 Task: Create a due date automation trigger when advanced on, on the monday before a card is due add dates due next month at 11:00 AM.
Action: Mouse moved to (1096, 322)
Screenshot: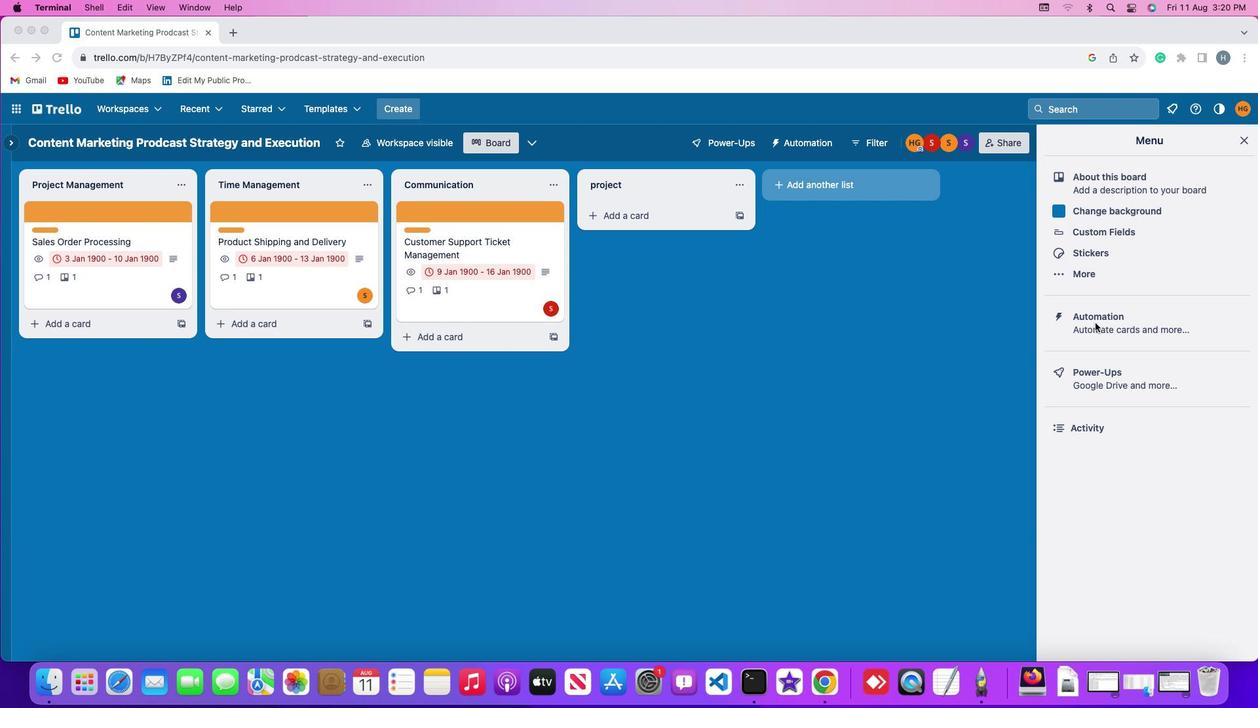 
Action: Mouse pressed left at (1096, 322)
Screenshot: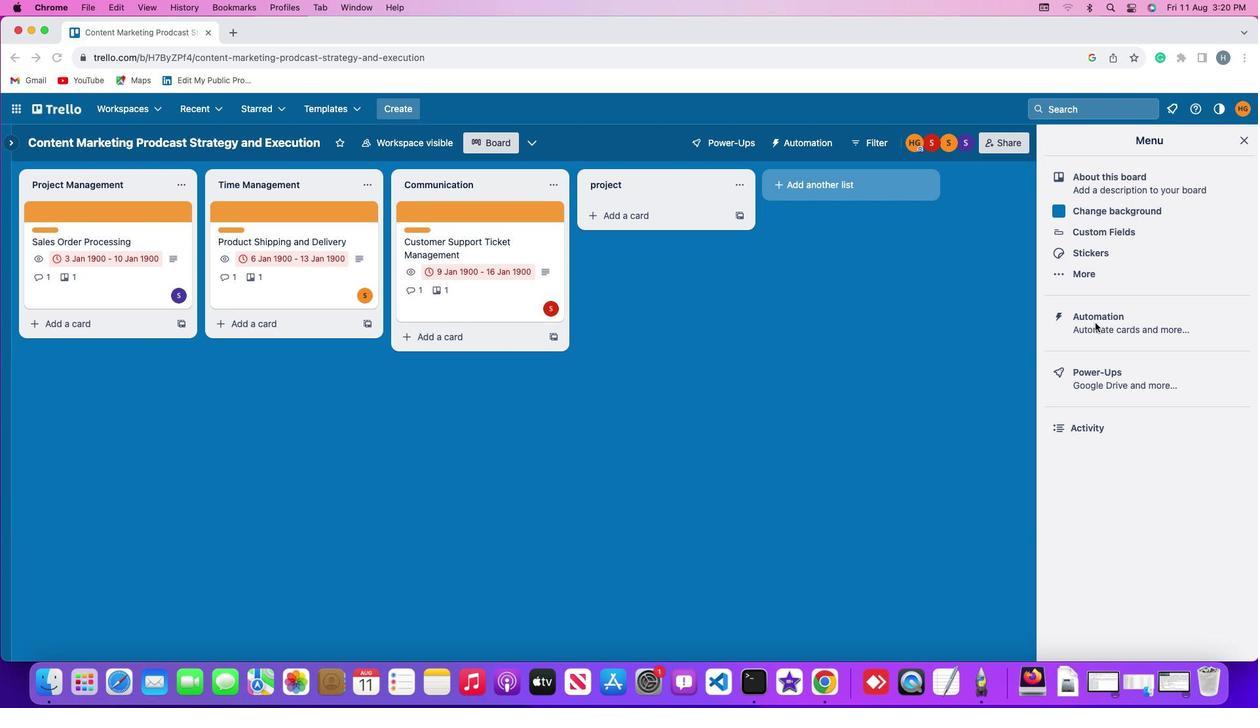 
Action: Mouse pressed left at (1096, 322)
Screenshot: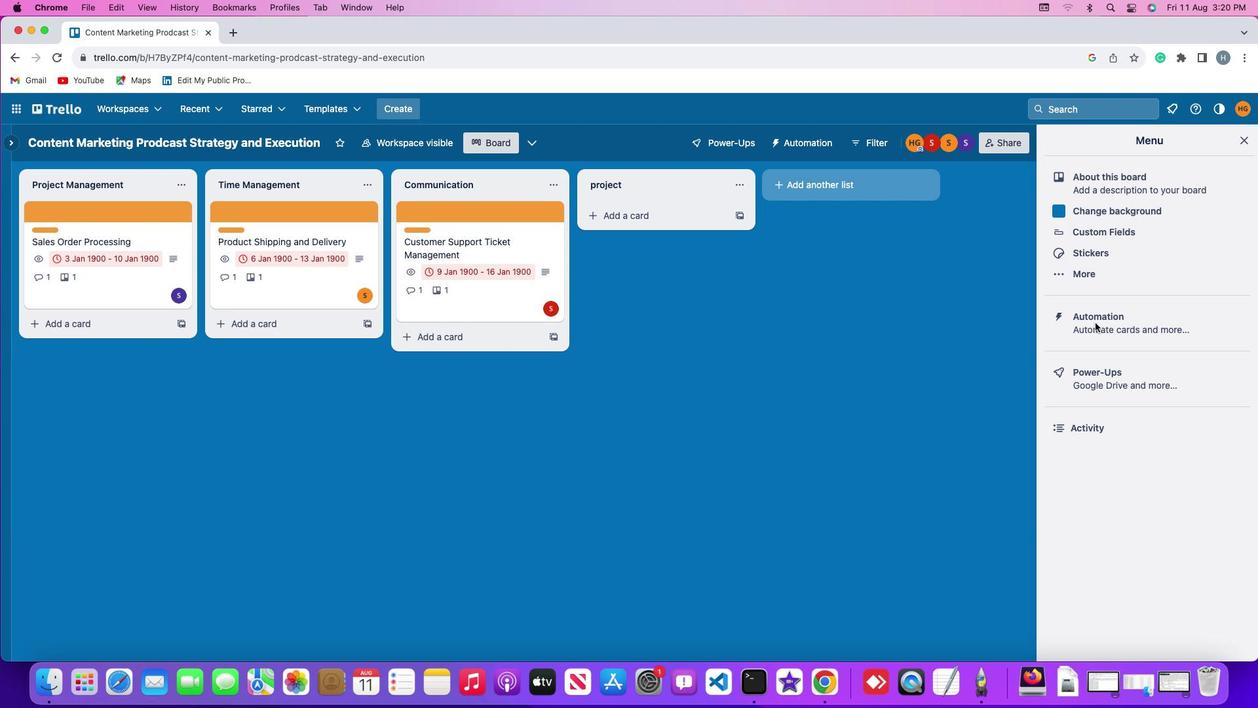 
Action: Mouse moved to (81, 312)
Screenshot: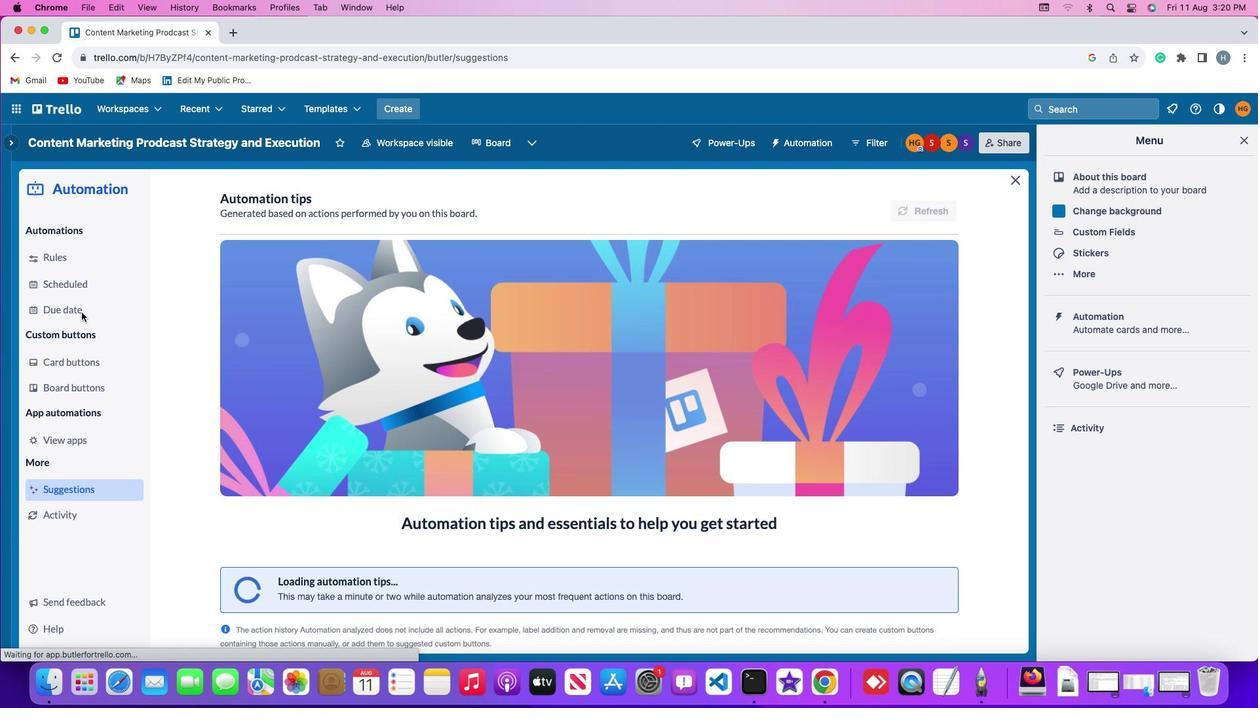 
Action: Mouse pressed left at (81, 312)
Screenshot: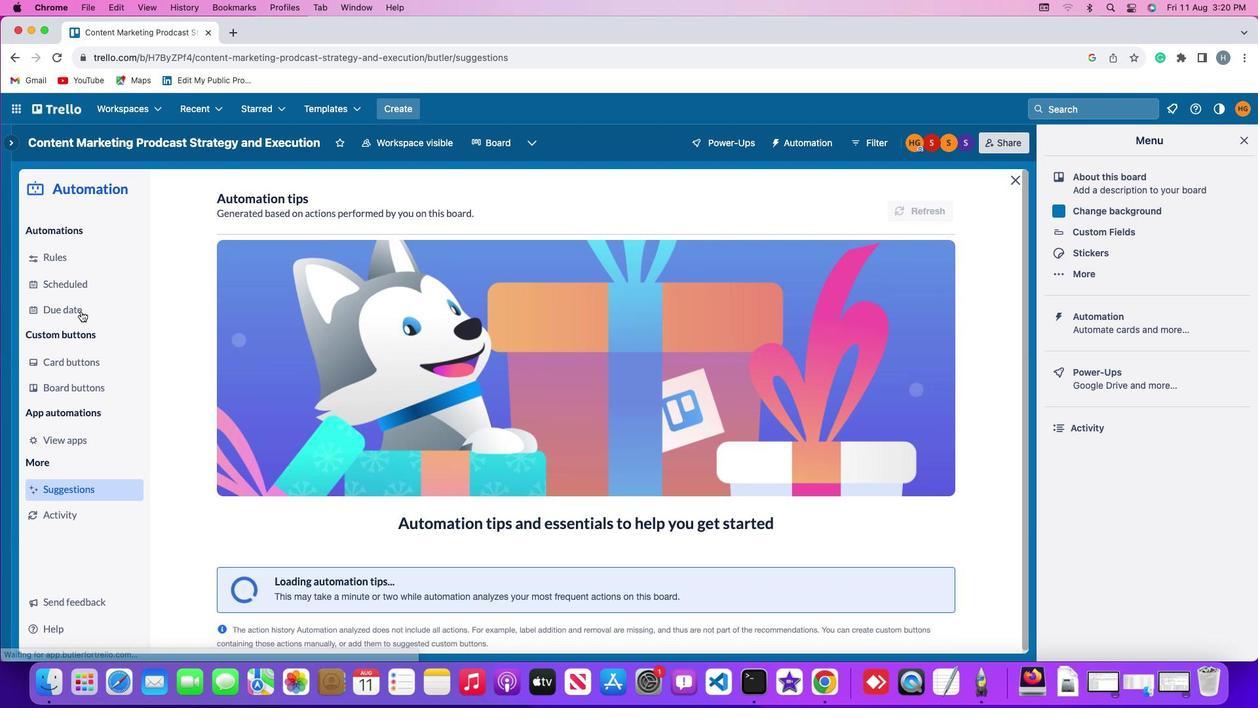 
Action: Mouse moved to (898, 203)
Screenshot: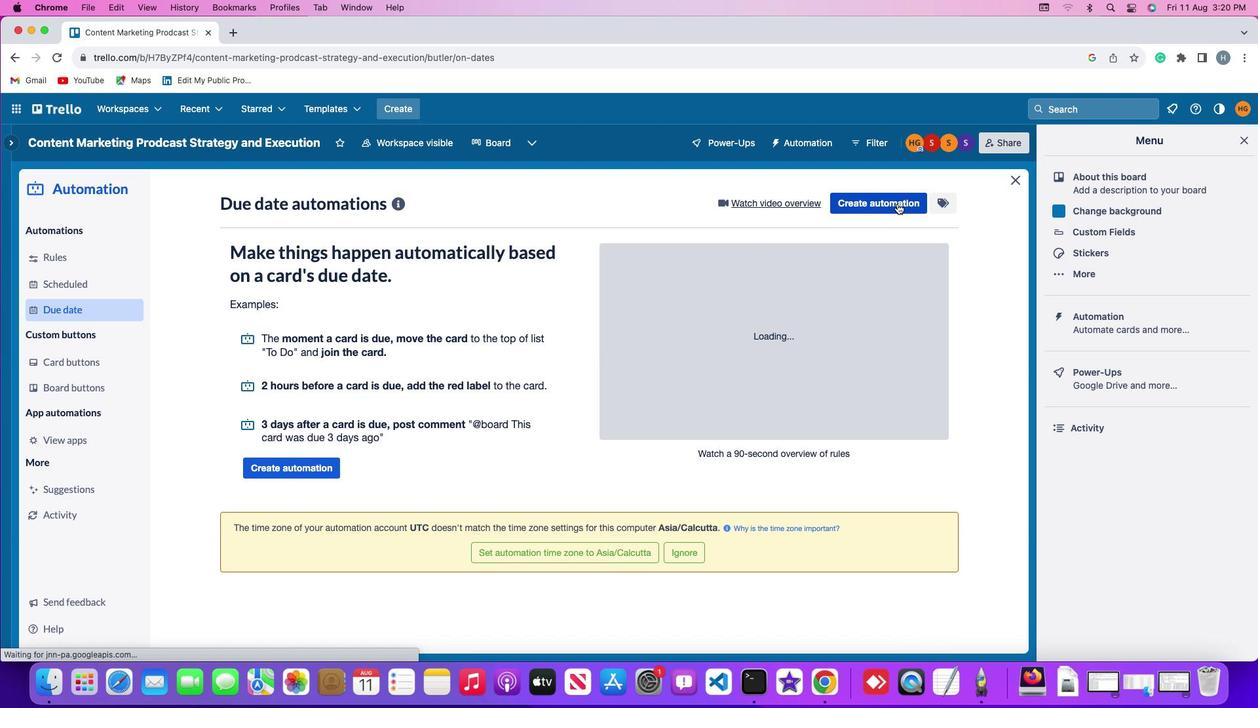 
Action: Mouse pressed left at (898, 203)
Screenshot: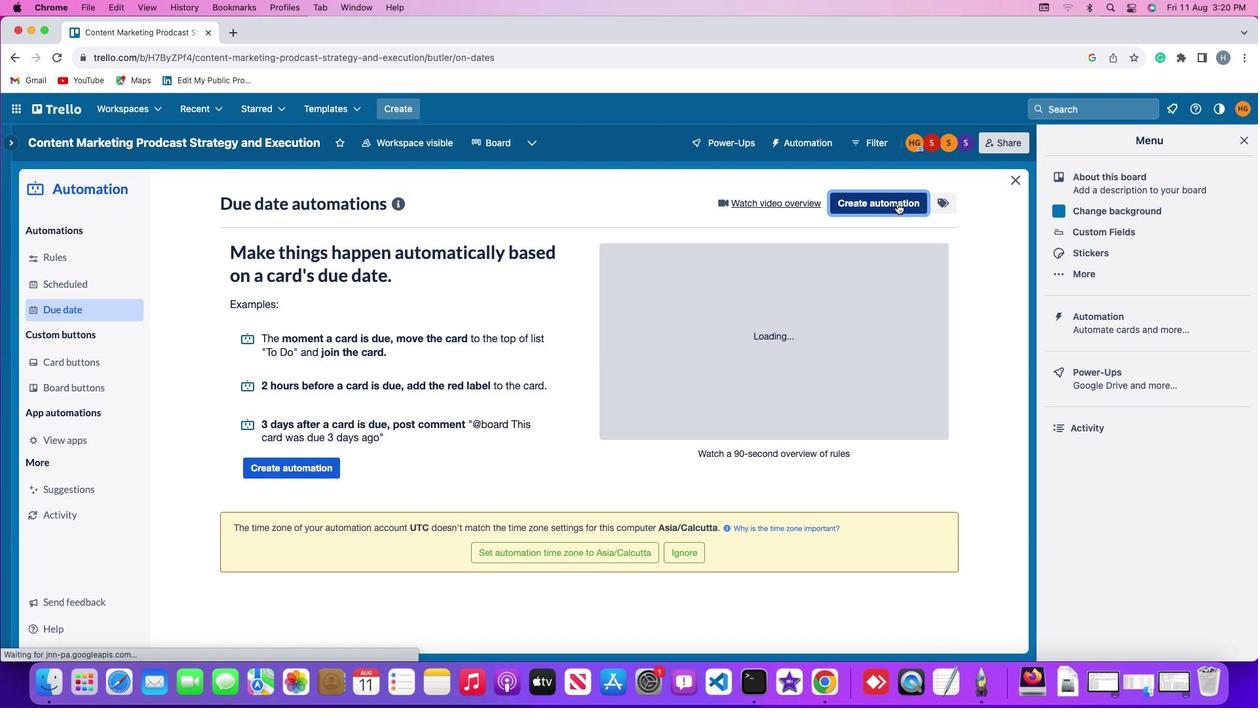 
Action: Mouse moved to (255, 323)
Screenshot: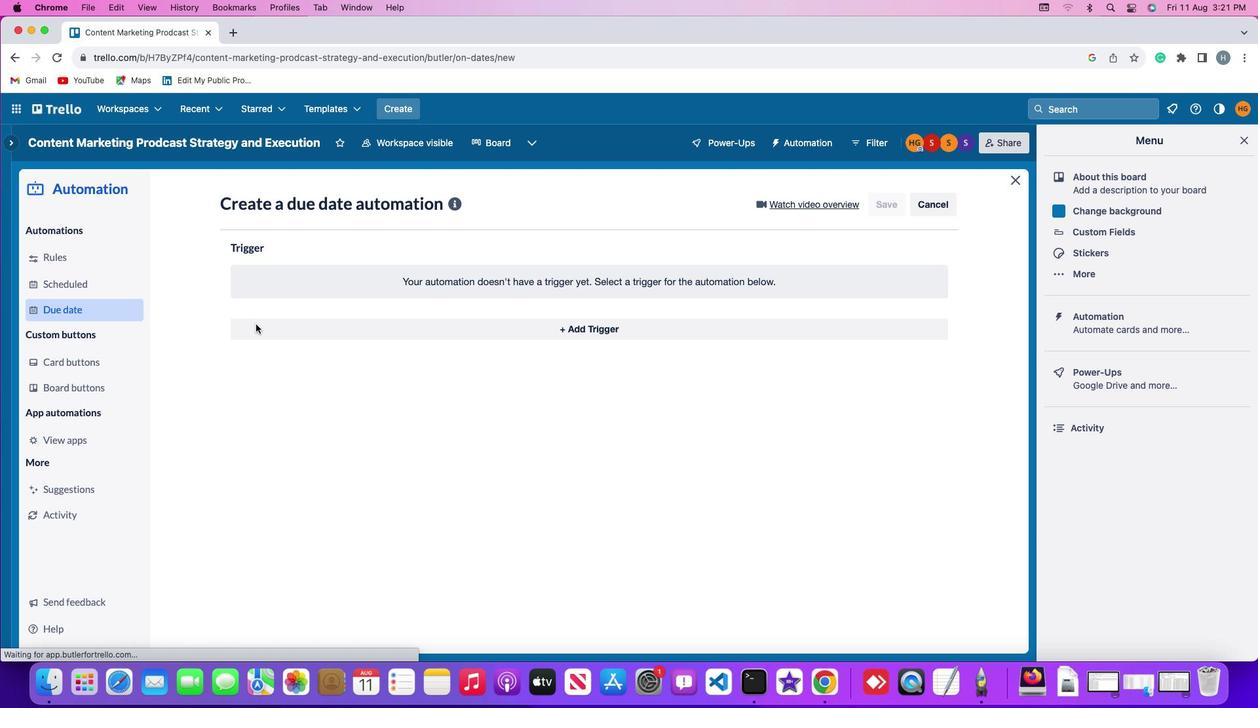 
Action: Mouse pressed left at (255, 323)
Screenshot: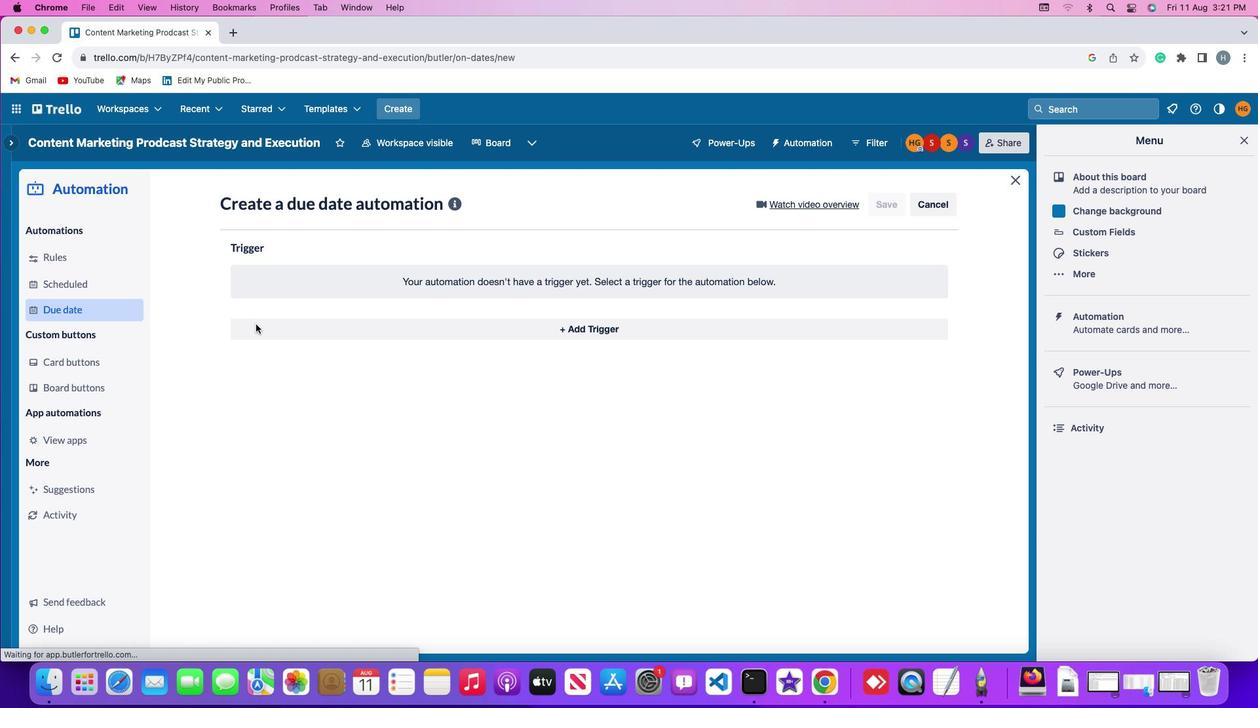 
Action: Mouse moved to (279, 573)
Screenshot: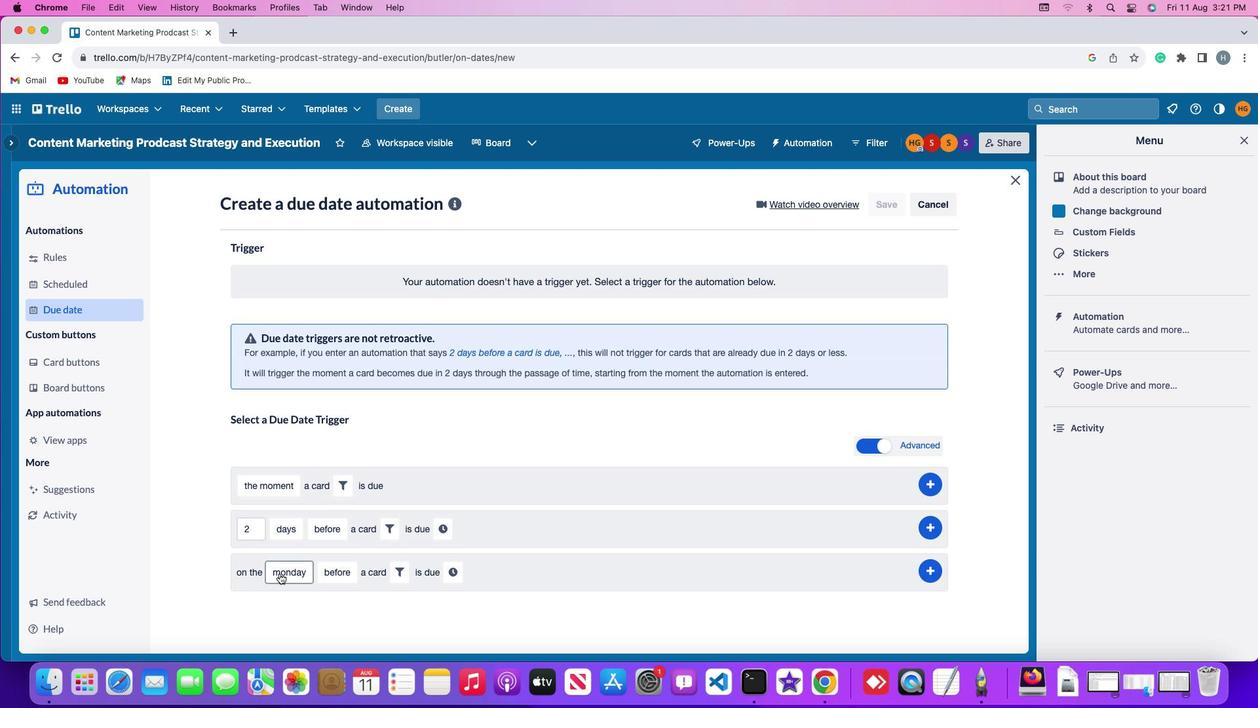 
Action: Mouse pressed left at (279, 573)
Screenshot: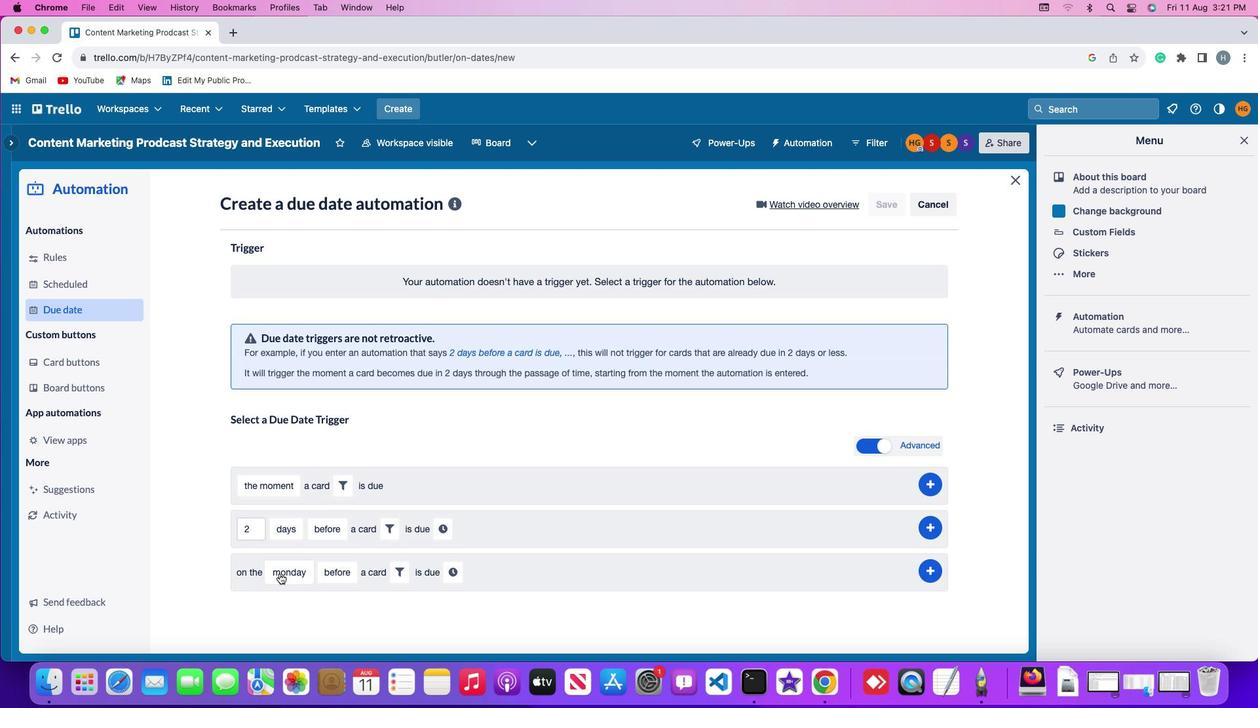 
Action: Mouse moved to (303, 388)
Screenshot: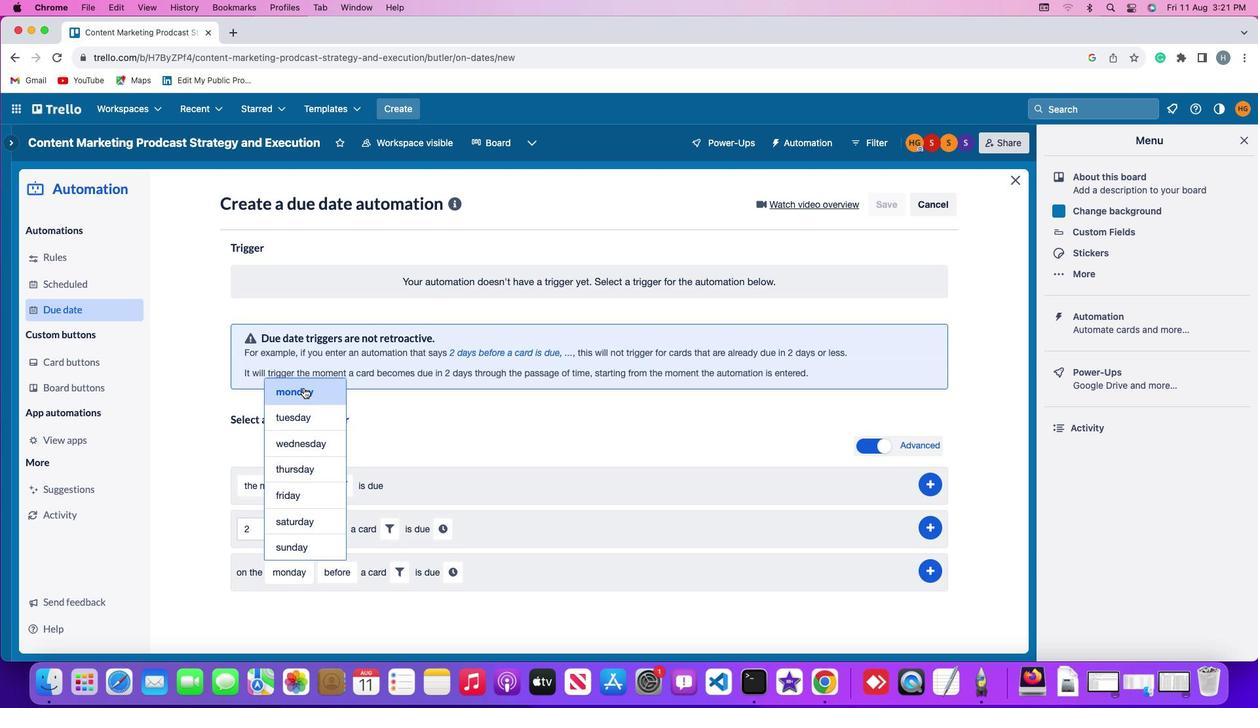 
Action: Mouse pressed left at (303, 388)
Screenshot: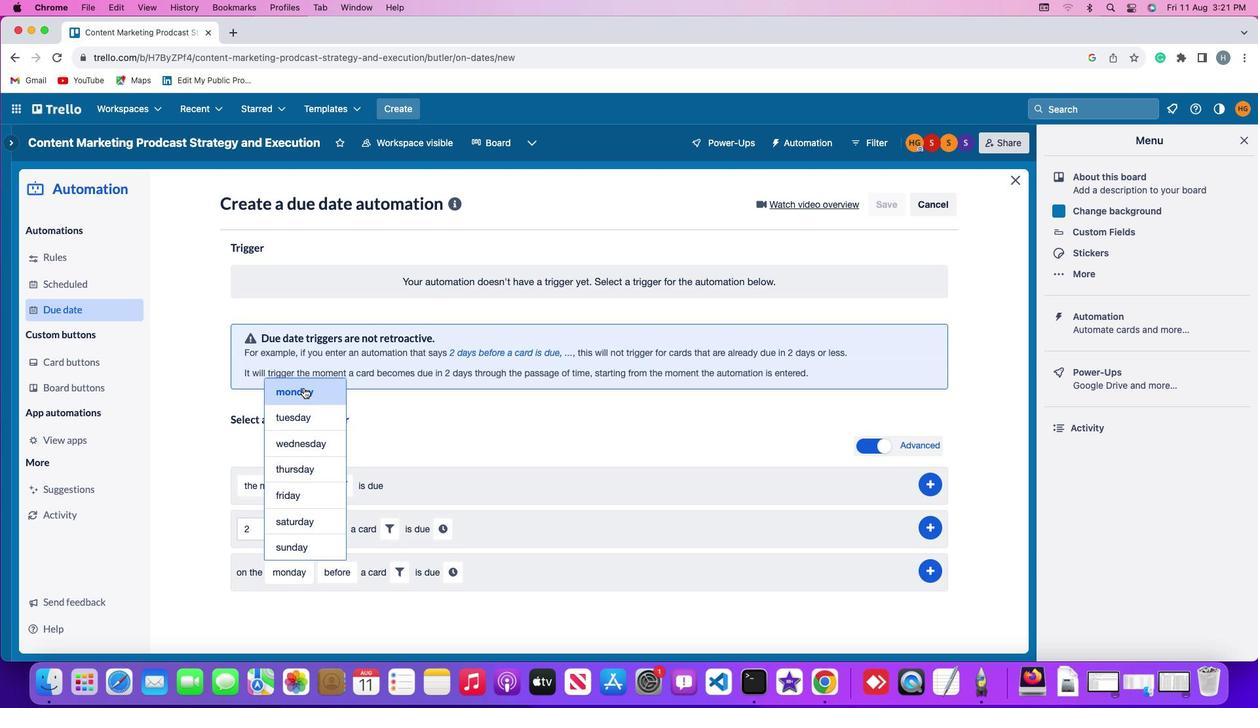 
Action: Mouse moved to (346, 575)
Screenshot: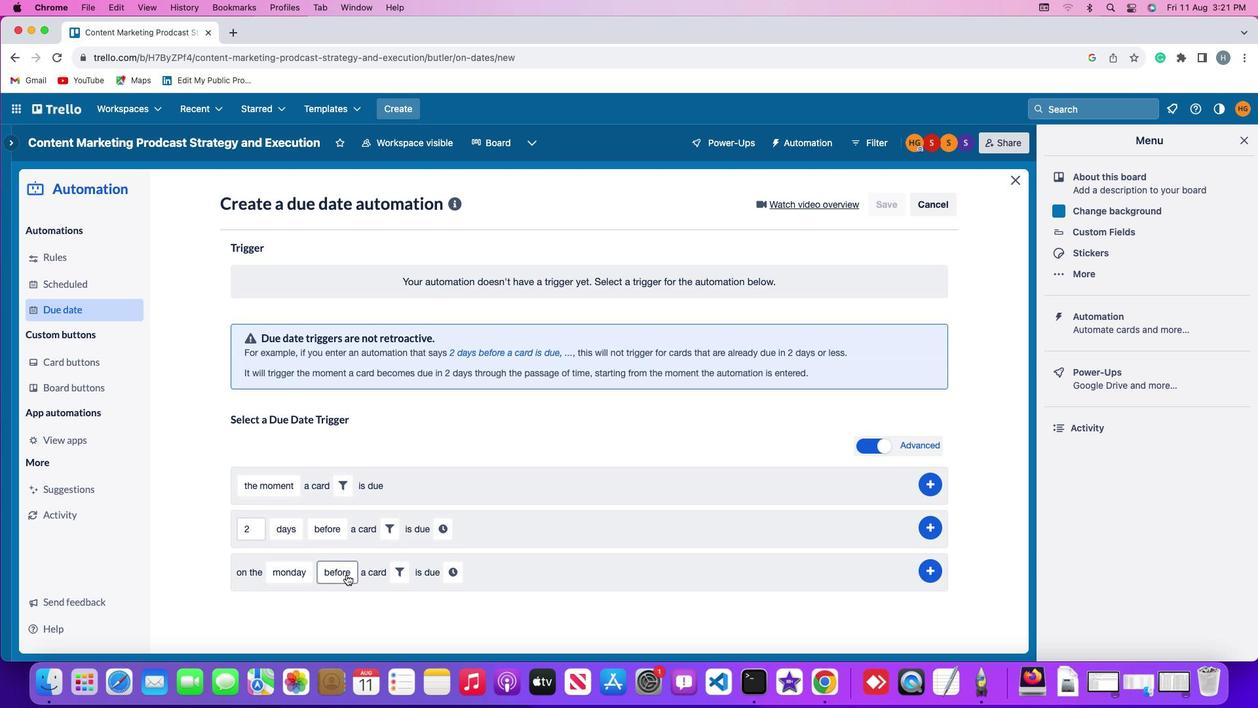 
Action: Mouse pressed left at (346, 575)
Screenshot: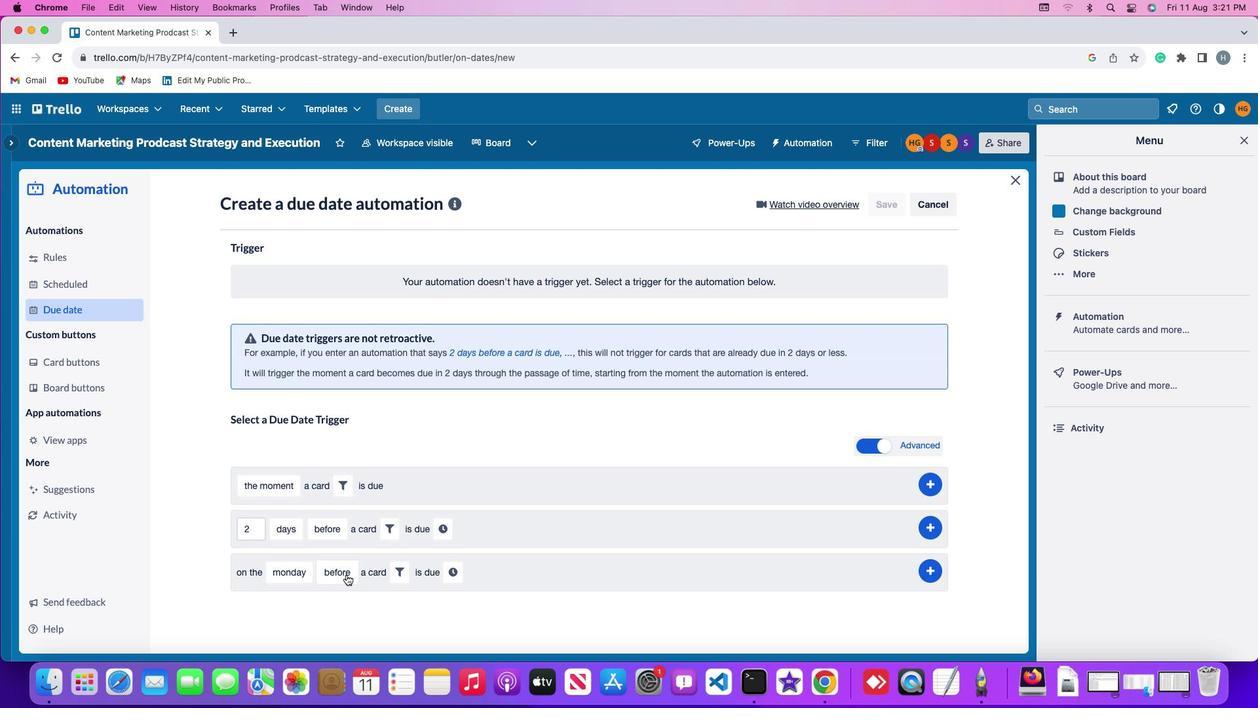 
Action: Mouse moved to (358, 467)
Screenshot: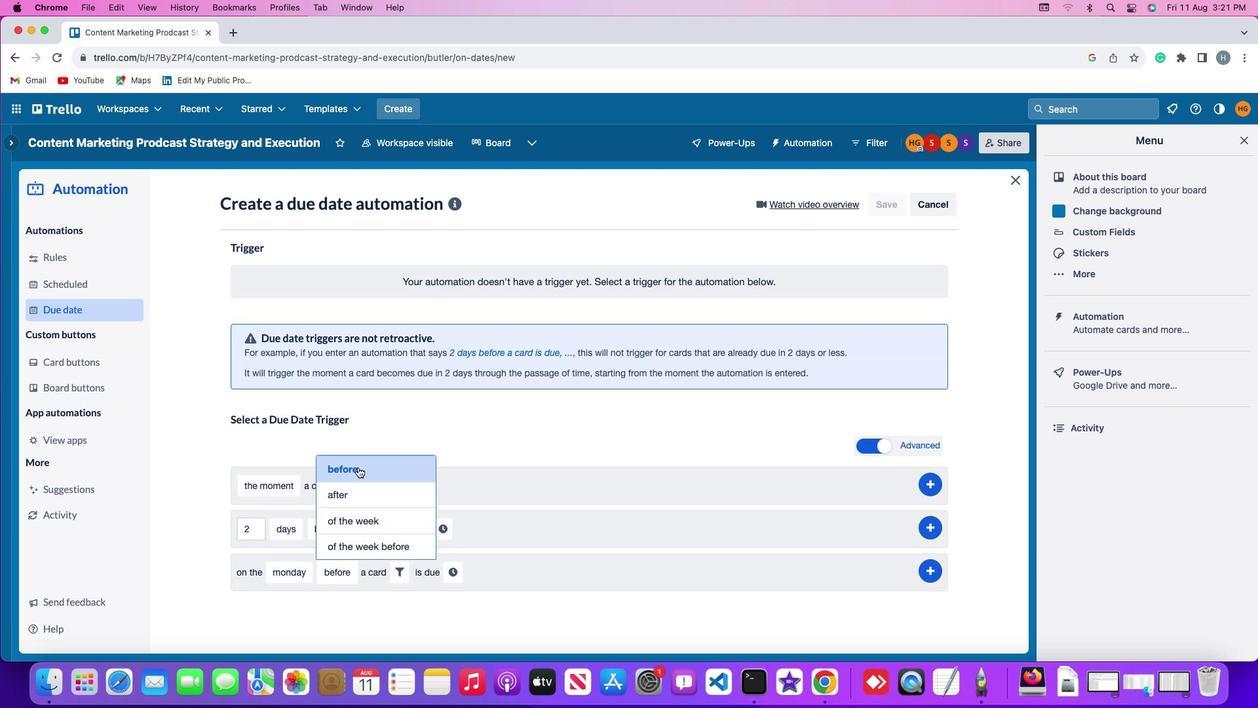 
Action: Mouse pressed left at (358, 467)
Screenshot: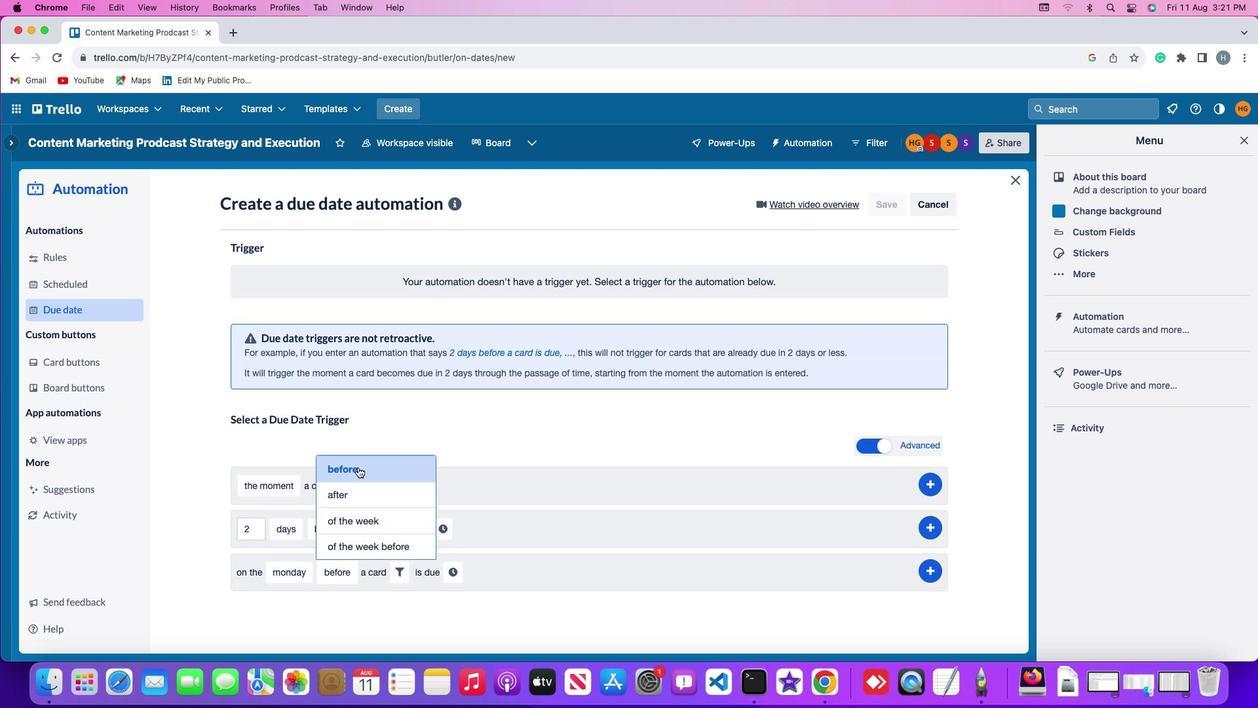 
Action: Mouse moved to (398, 571)
Screenshot: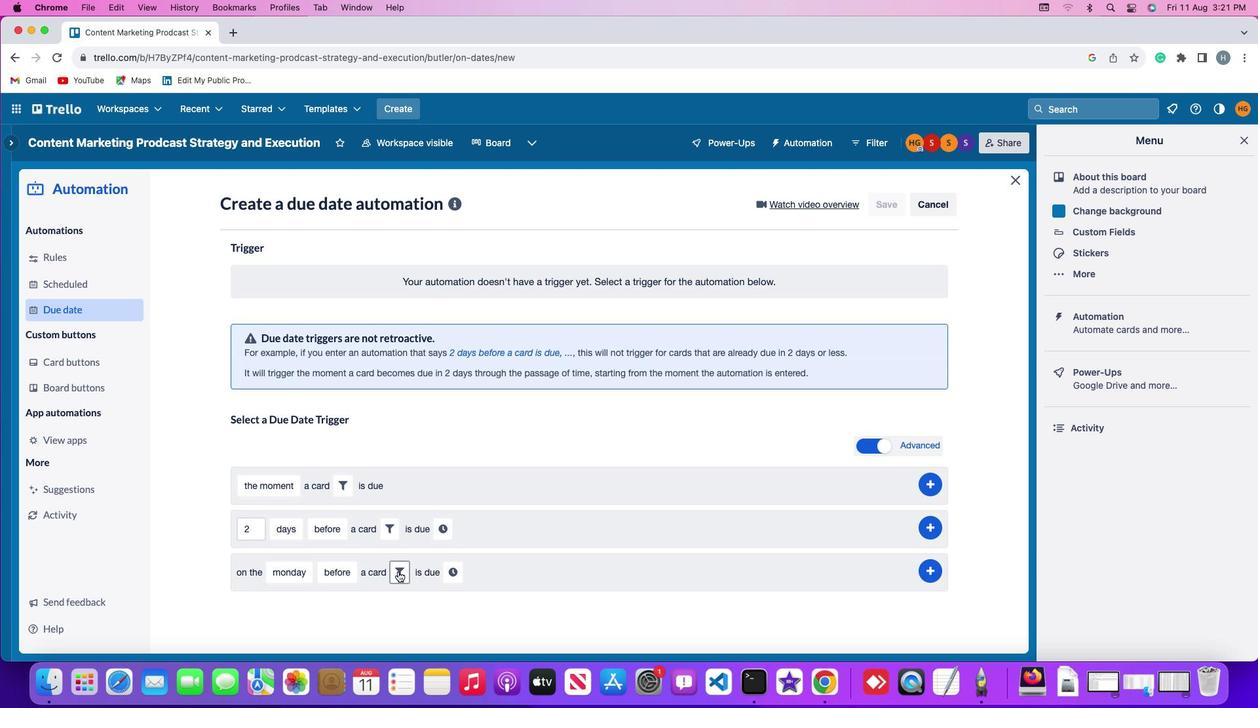 
Action: Mouse pressed left at (398, 571)
Screenshot: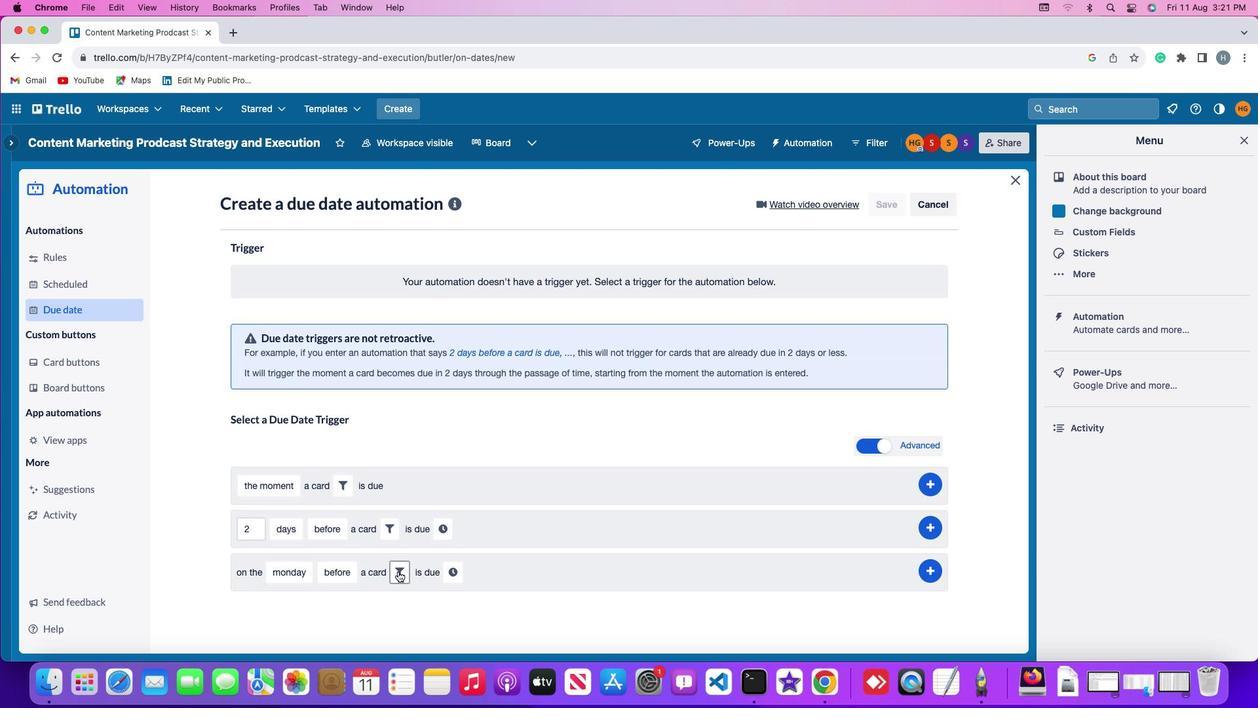 
Action: Mouse moved to (476, 611)
Screenshot: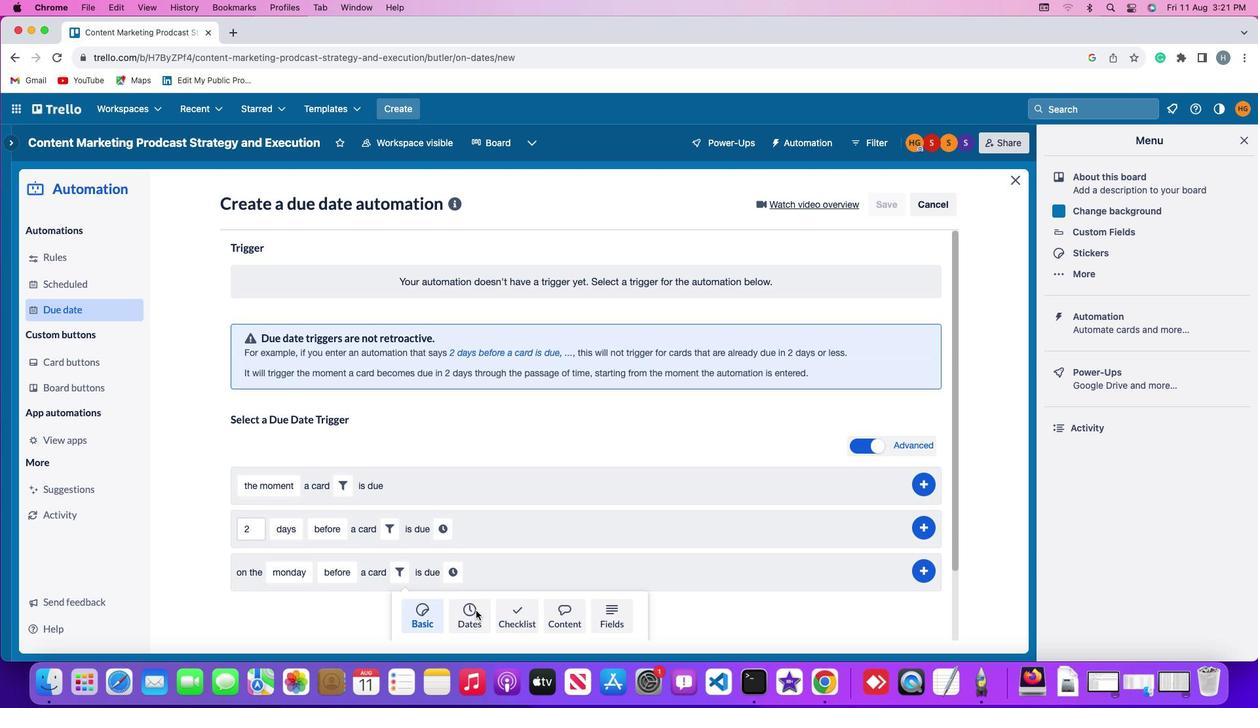 
Action: Mouse pressed left at (476, 611)
Screenshot: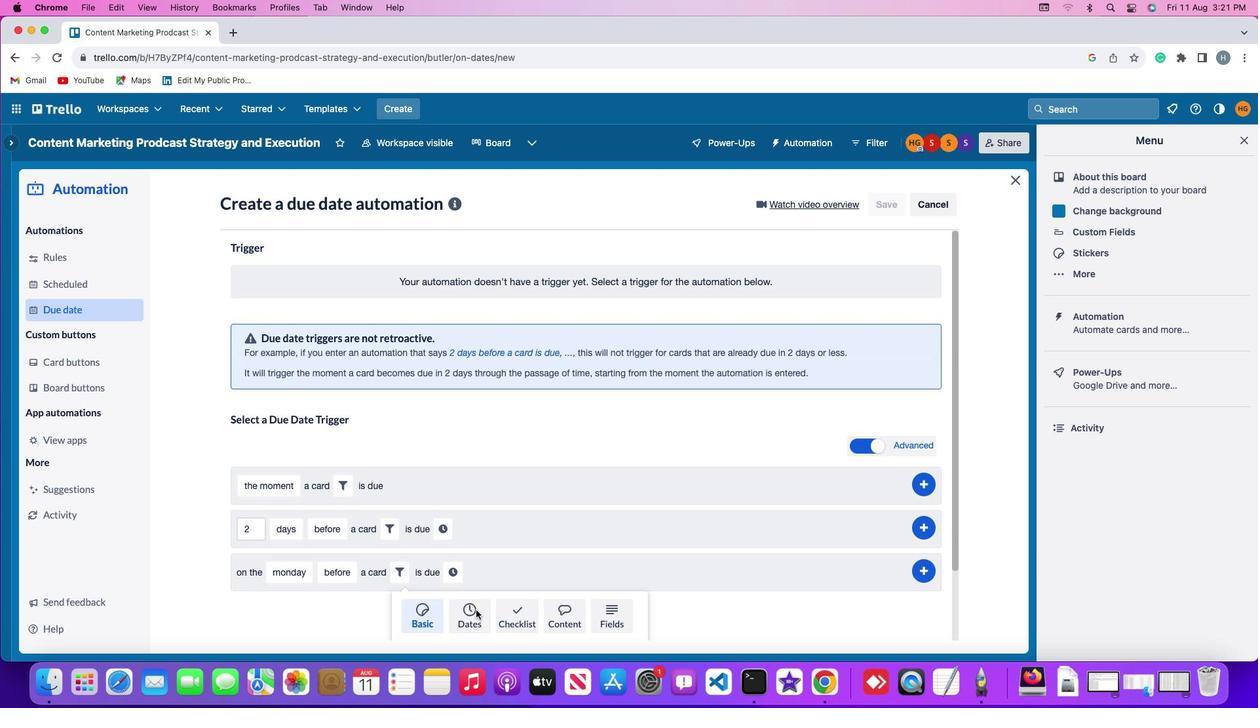 
Action: Mouse moved to (346, 613)
Screenshot: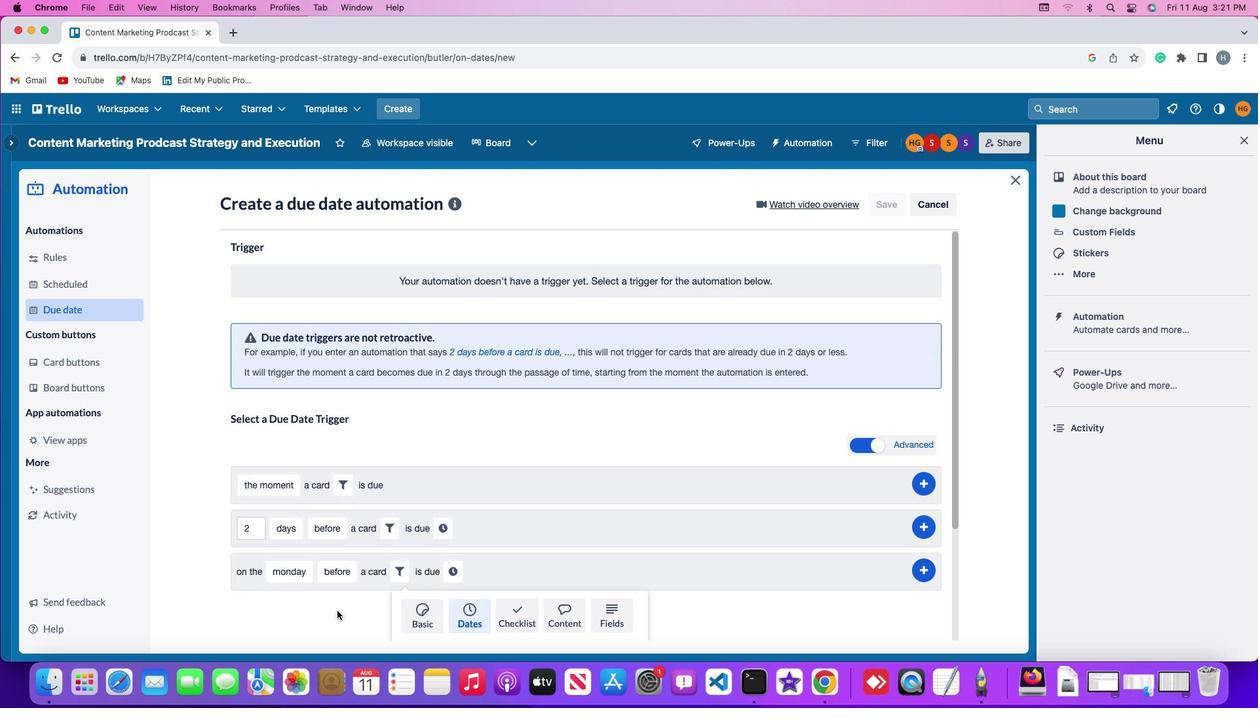 
Action: Mouse scrolled (346, 613) with delta (0, 0)
Screenshot: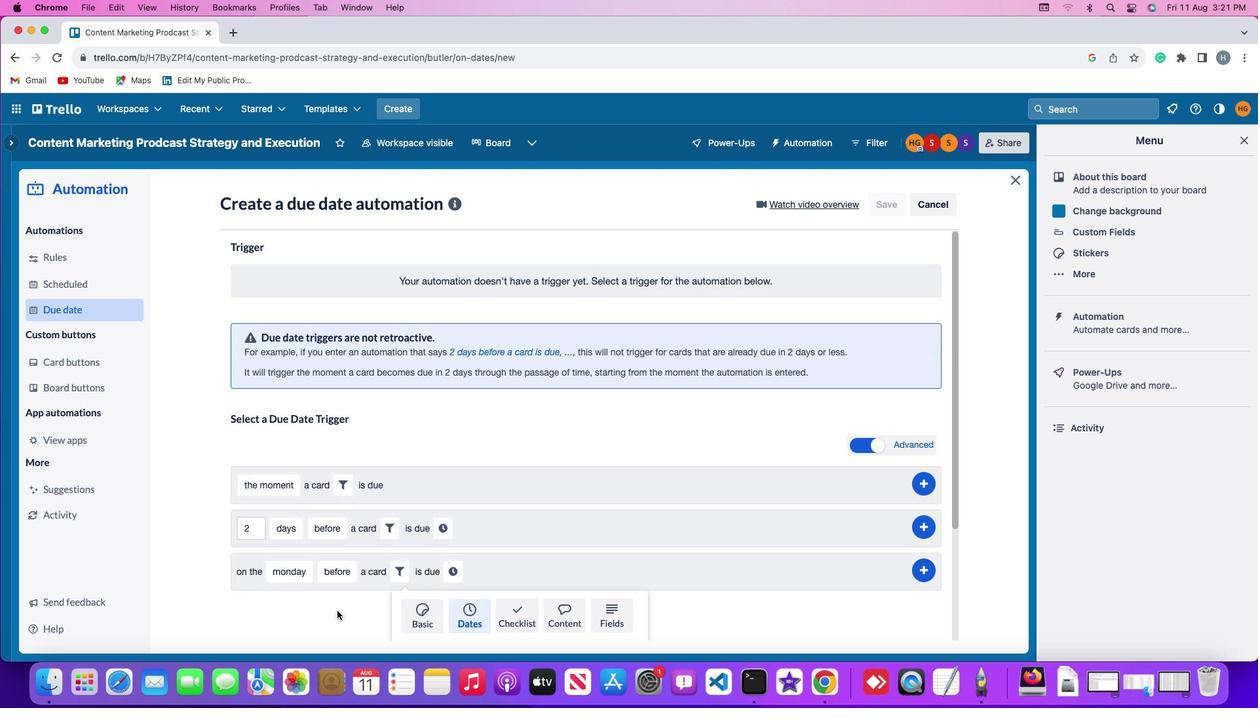 
Action: Mouse moved to (342, 611)
Screenshot: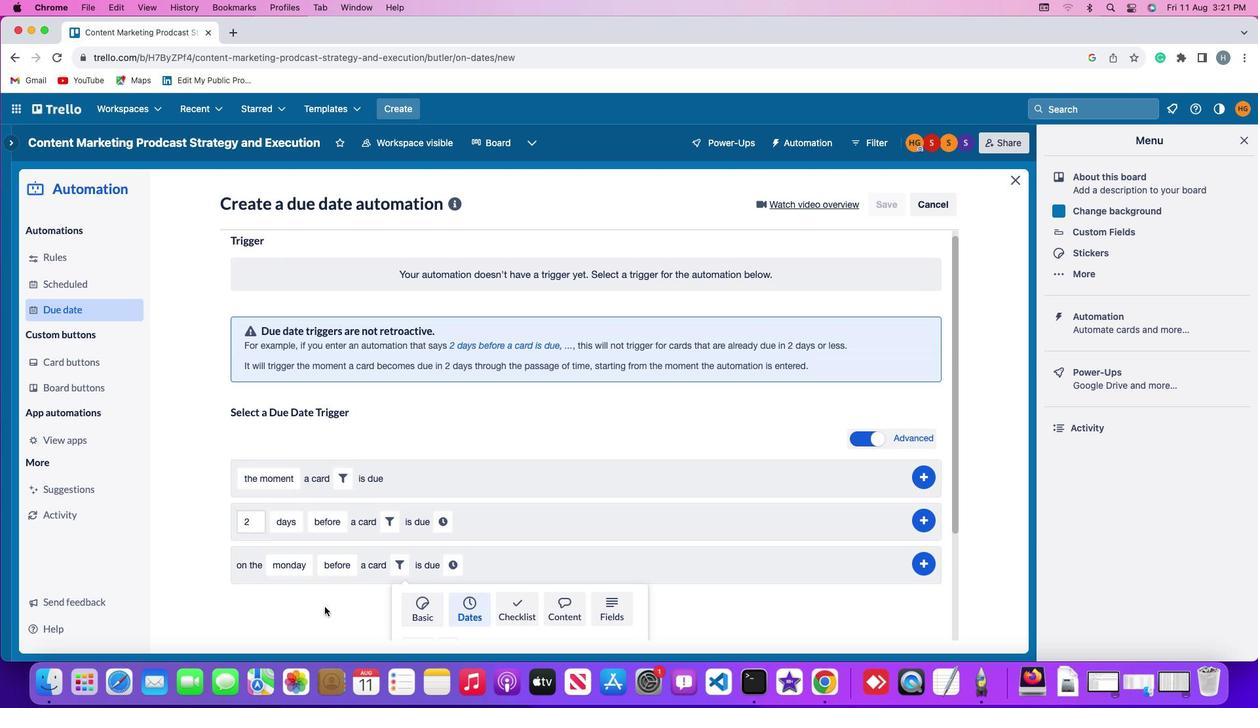 
Action: Mouse scrolled (342, 611) with delta (0, 0)
Screenshot: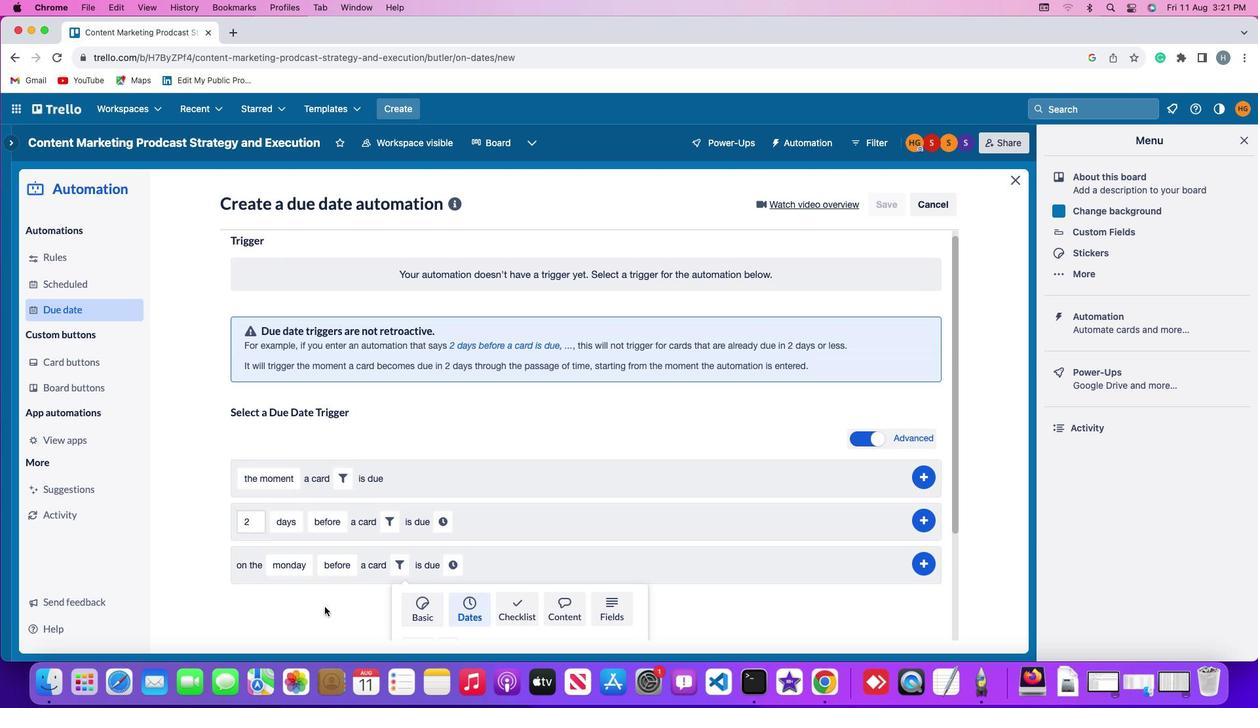 
Action: Mouse moved to (333, 609)
Screenshot: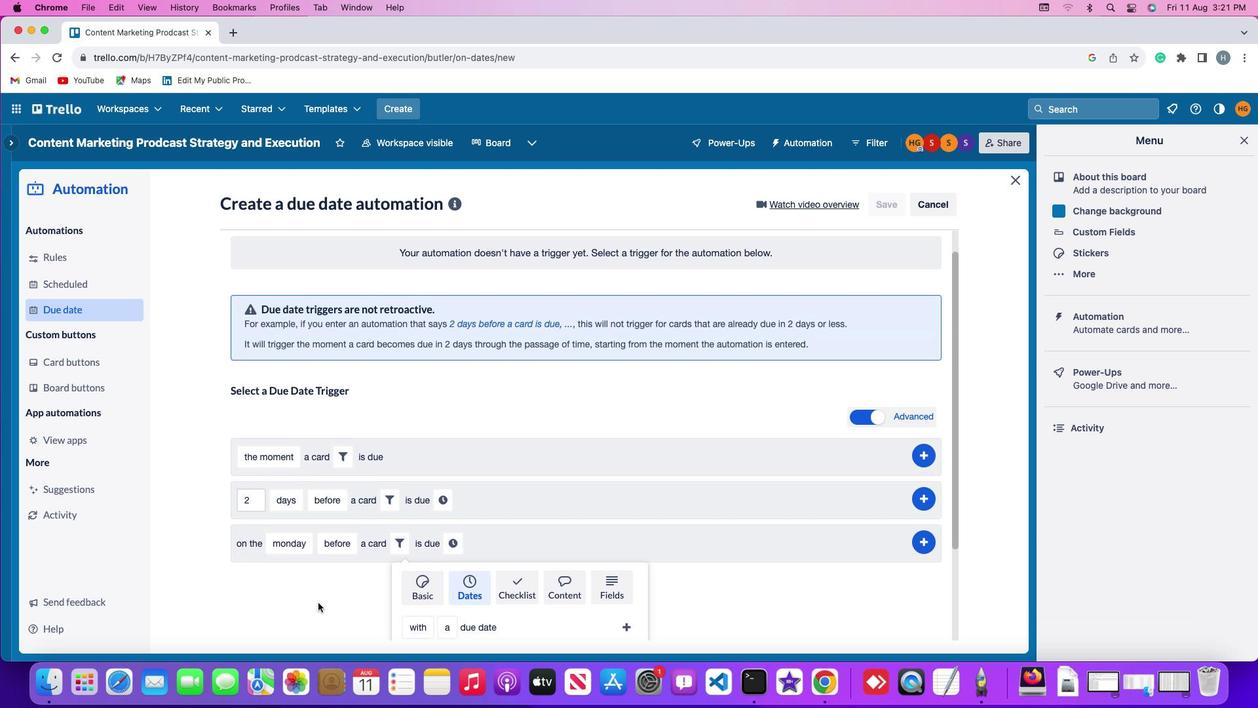 
Action: Mouse scrolled (333, 609) with delta (0, -1)
Screenshot: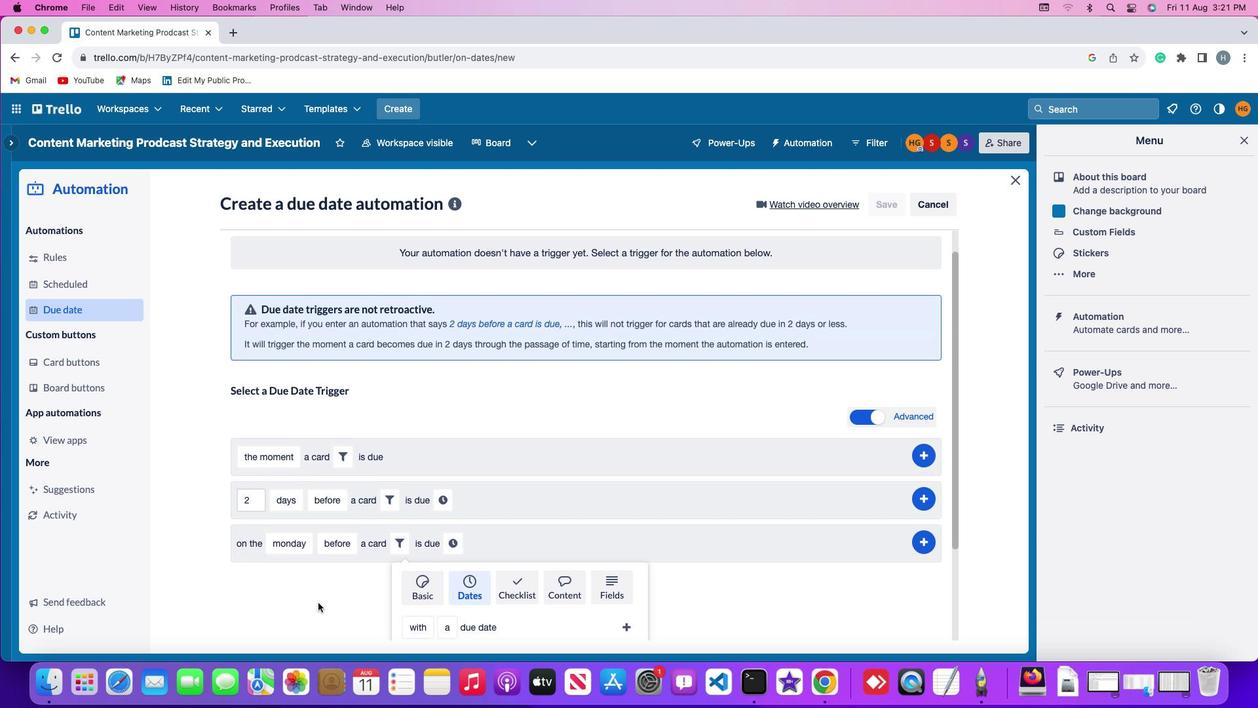 
Action: Mouse moved to (327, 607)
Screenshot: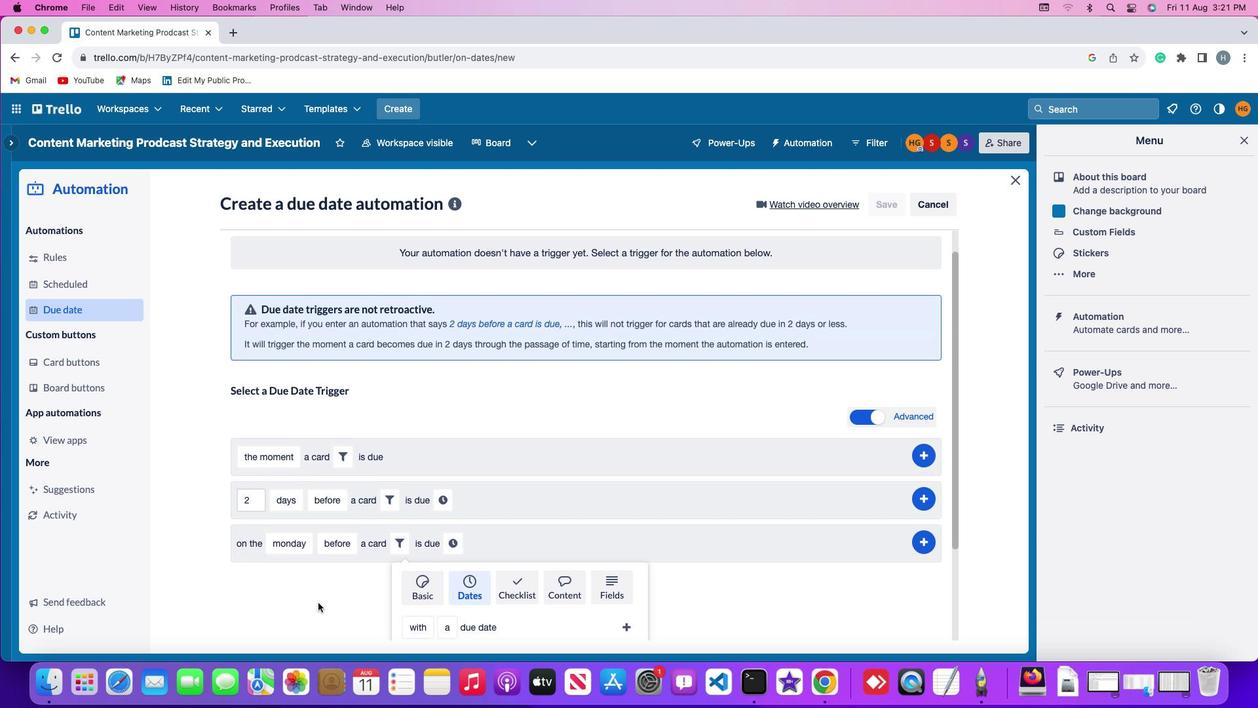 
Action: Mouse scrolled (327, 607) with delta (0, -3)
Screenshot: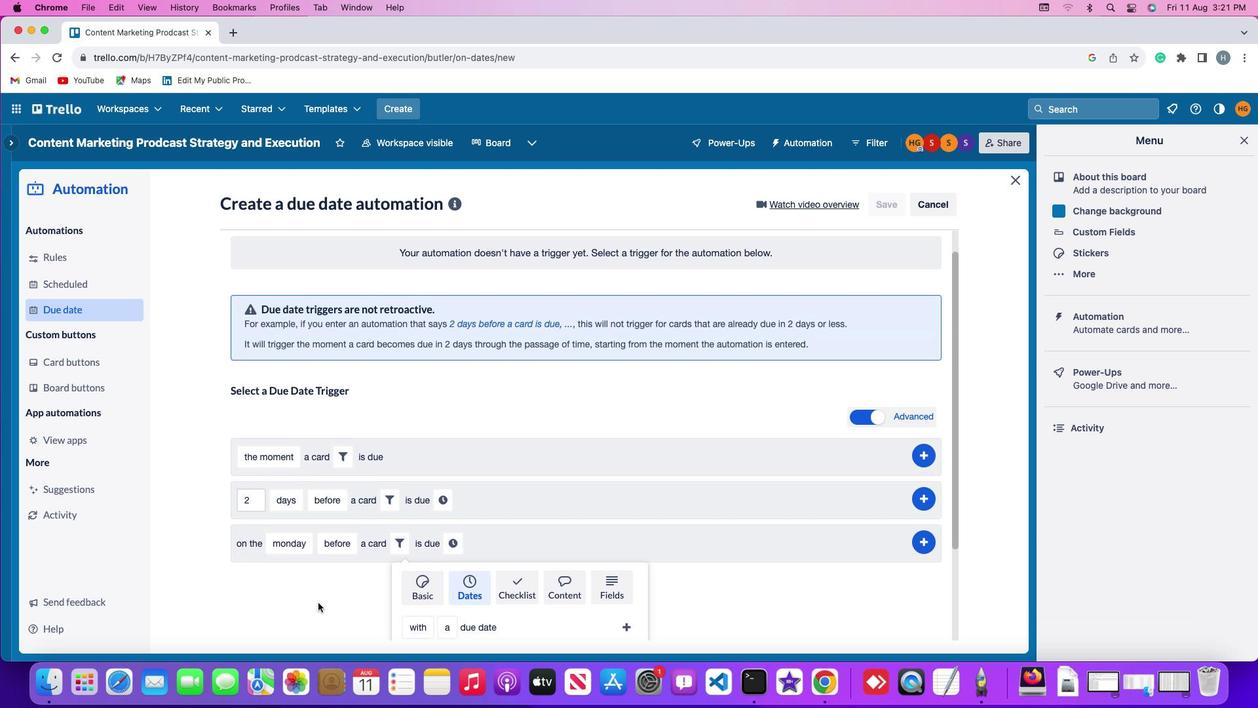 
Action: Mouse moved to (317, 601)
Screenshot: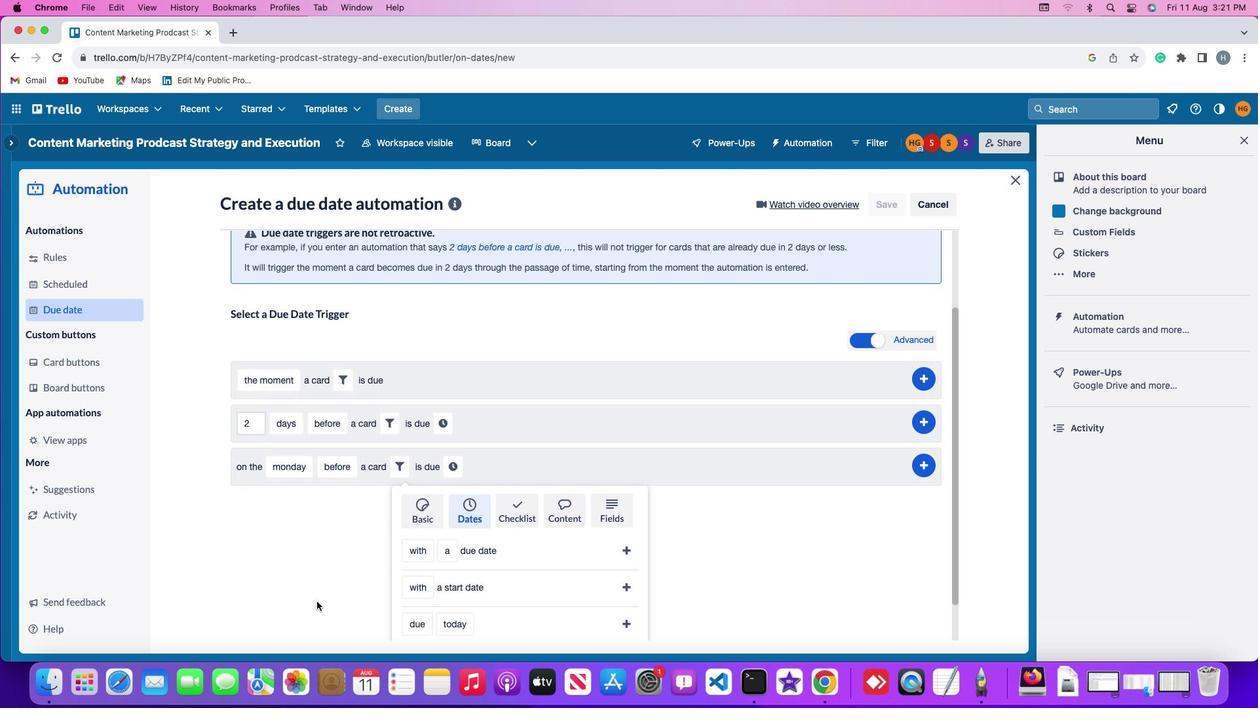
Action: Mouse scrolled (317, 601) with delta (0, -3)
Screenshot: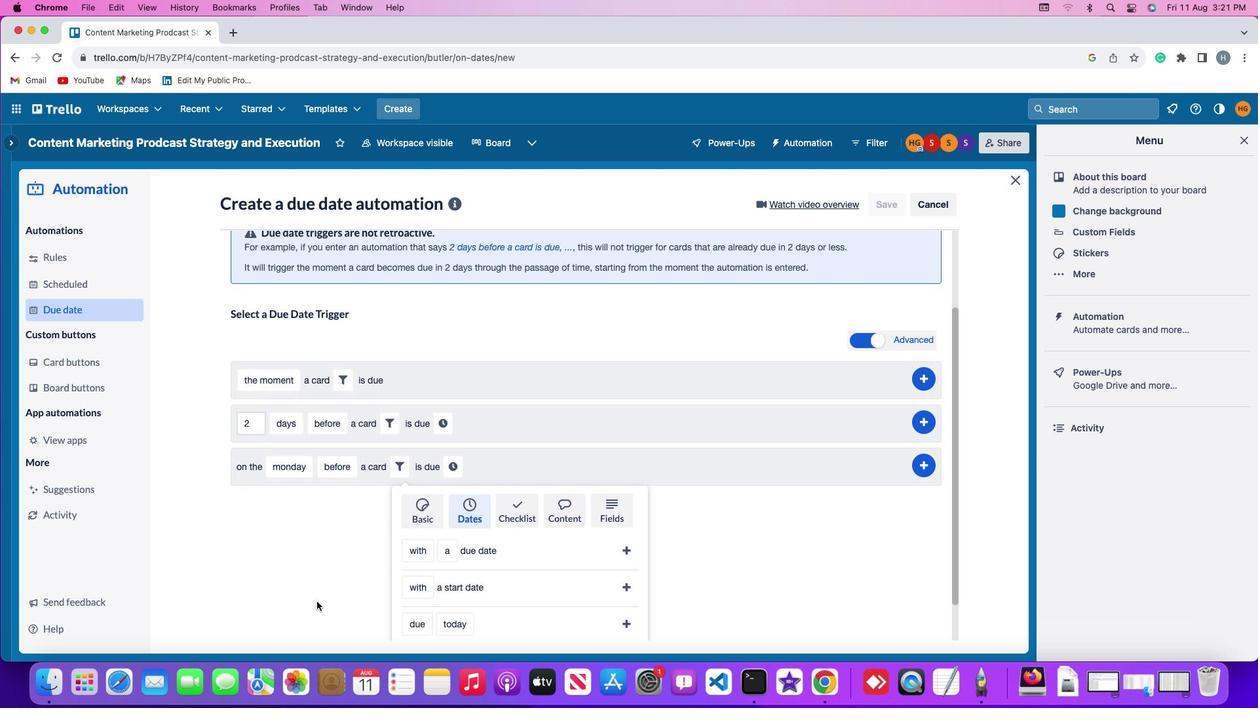 
Action: Mouse moved to (316, 601)
Screenshot: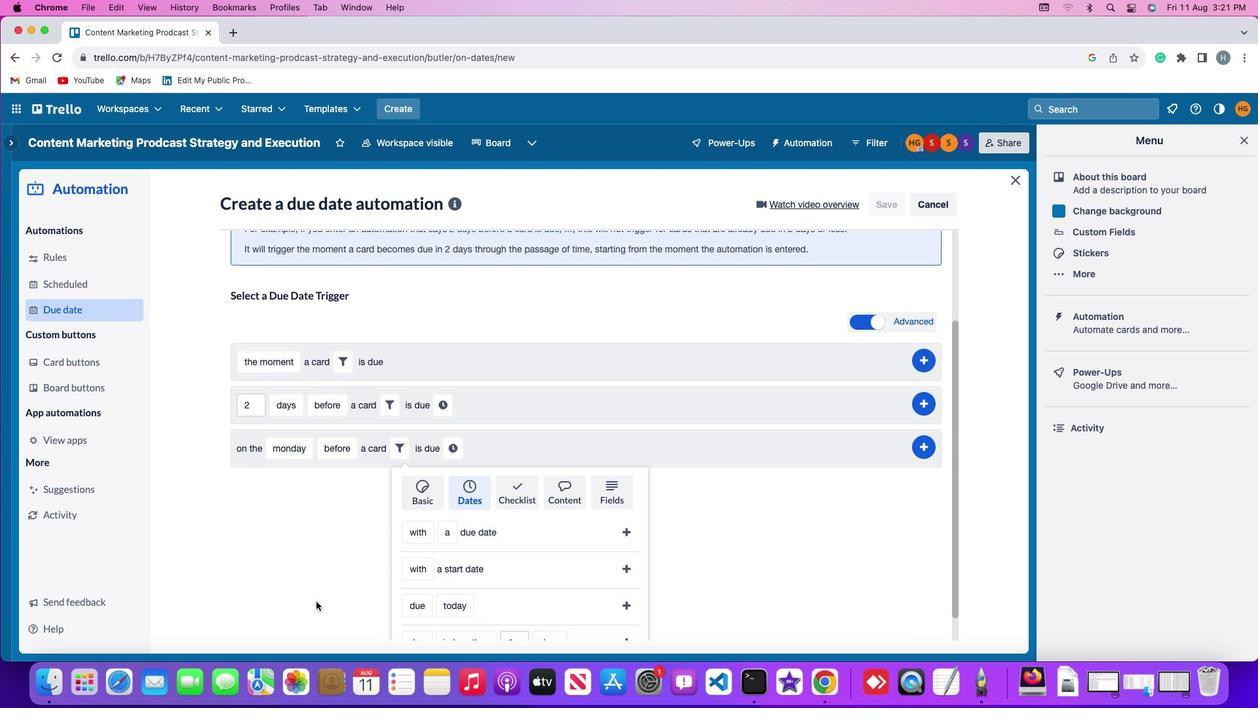 
Action: Mouse scrolled (316, 601) with delta (0, 0)
Screenshot: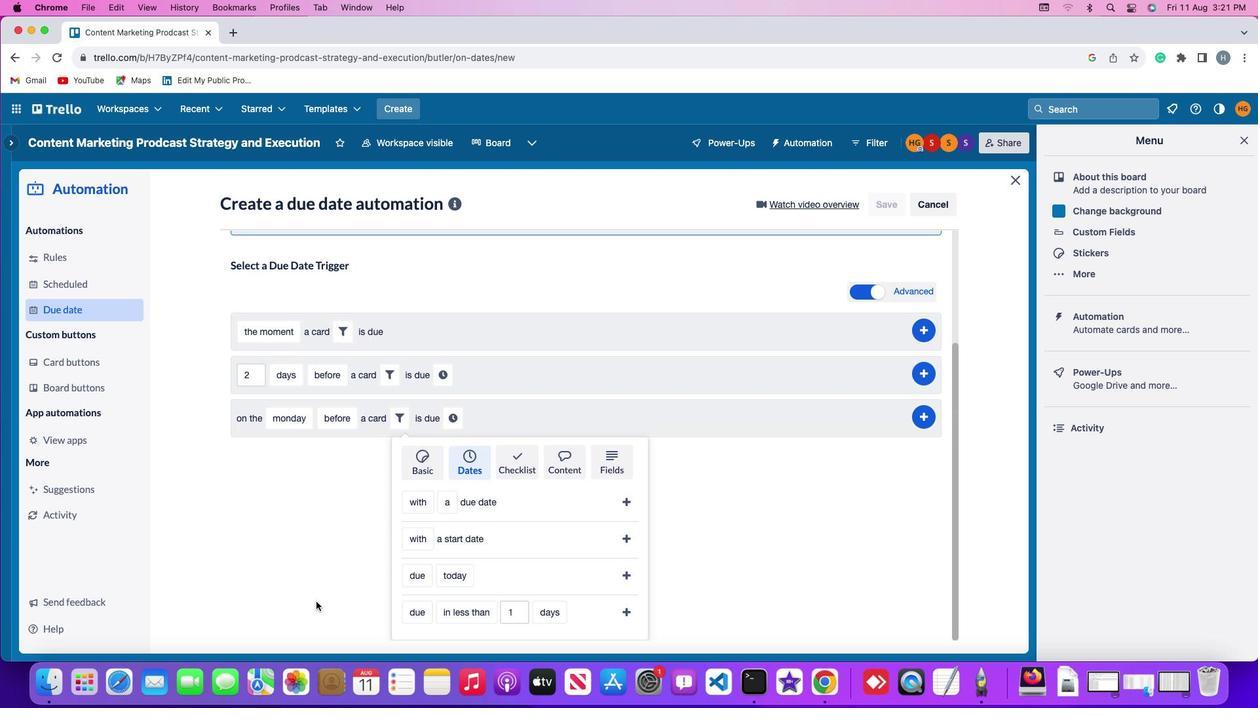 
Action: Mouse scrolled (316, 601) with delta (0, 0)
Screenshot: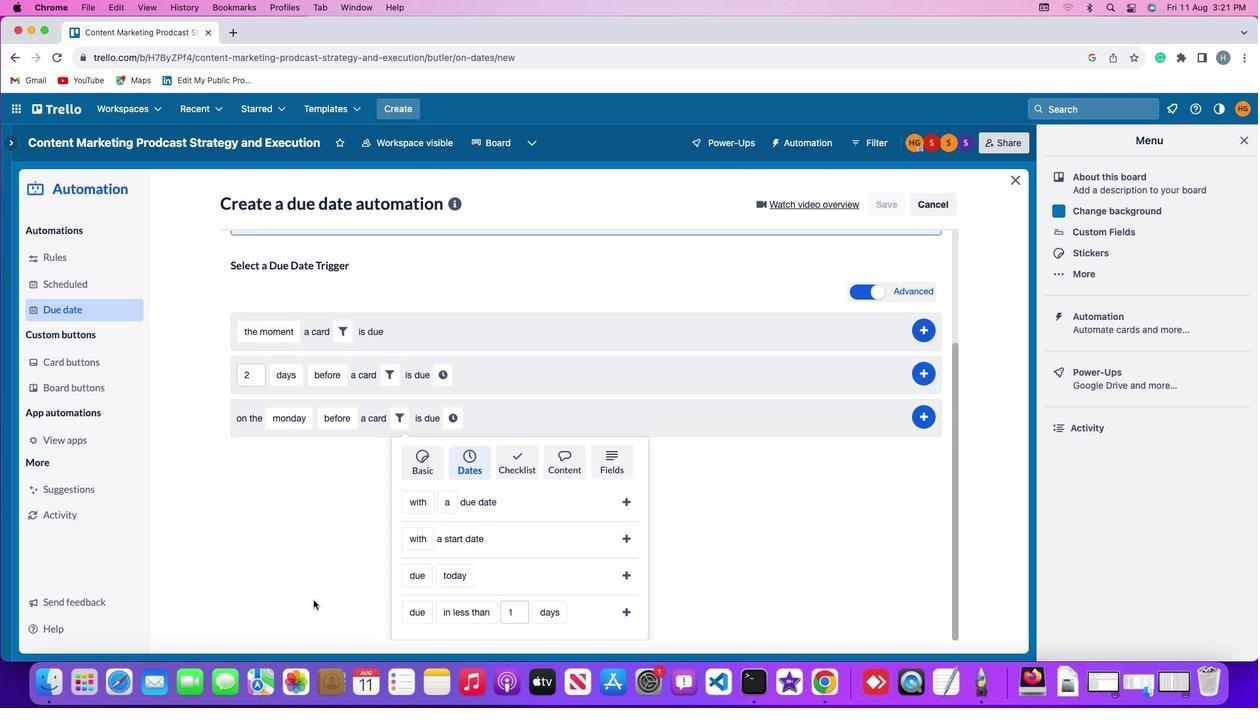 
Action: Mouse moved to (313, 599)
Screenshot: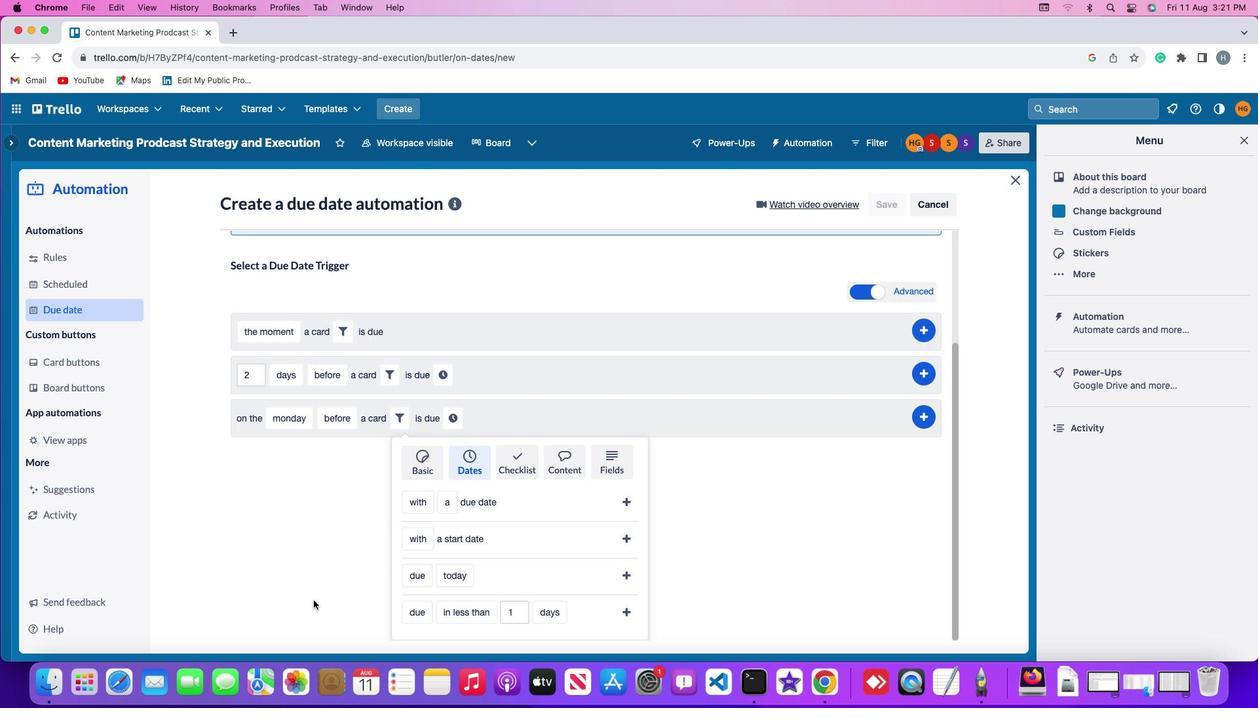 
Action: Mouse scrolled (313, 599) with delta (0, -1)
Screenshot: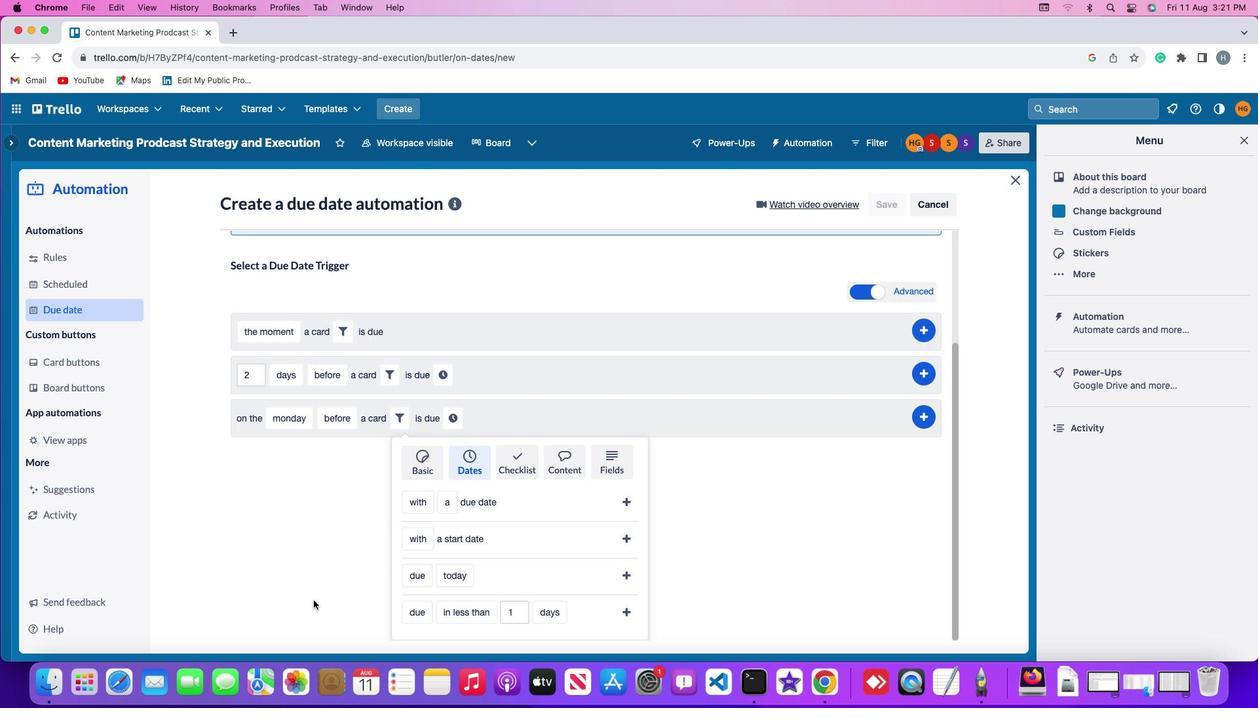 
Action: Mouse moved to (416, 577)
Screenshot: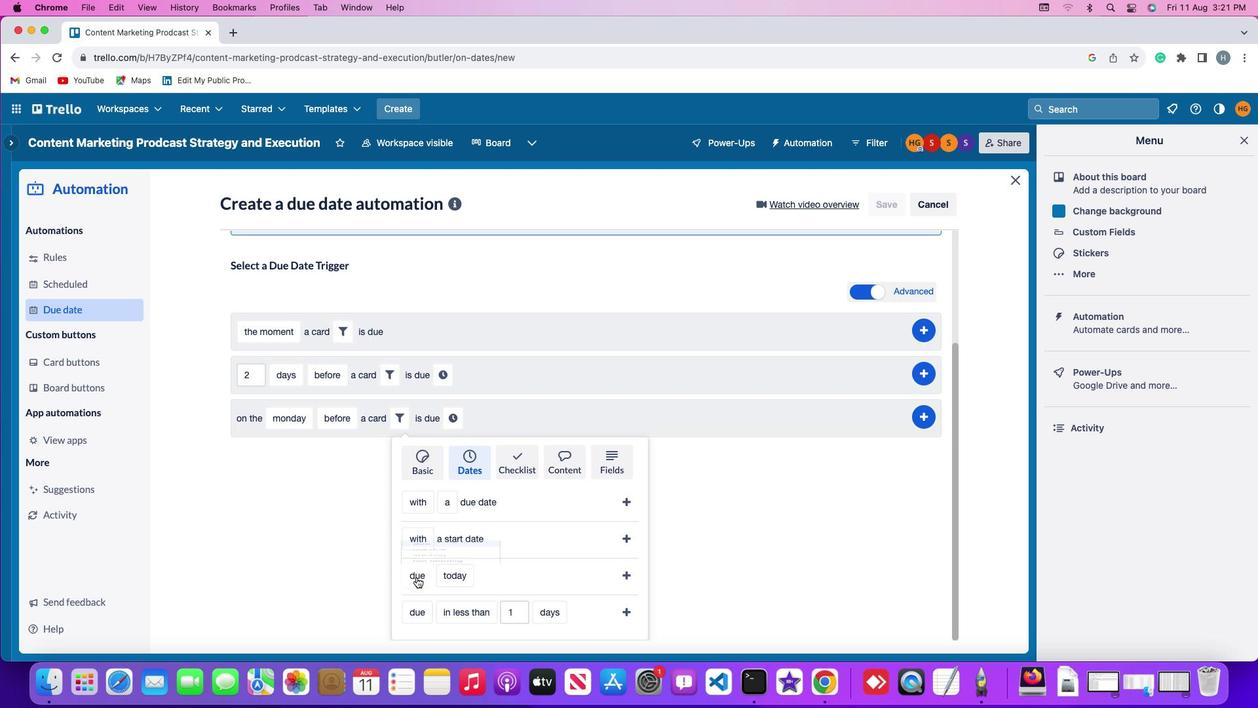 
Action: Mouse pressed left at (416, 577)
Screenshot: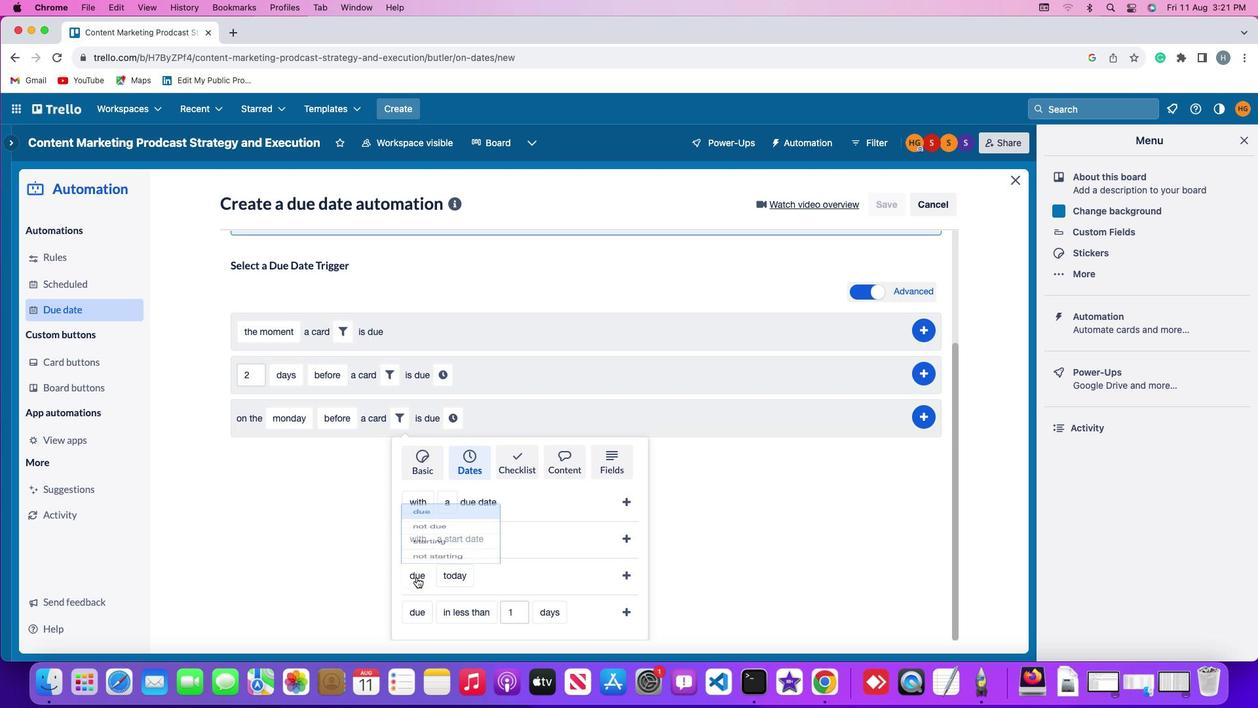
Action: Mouse moved to (436, 476)
Screenshot: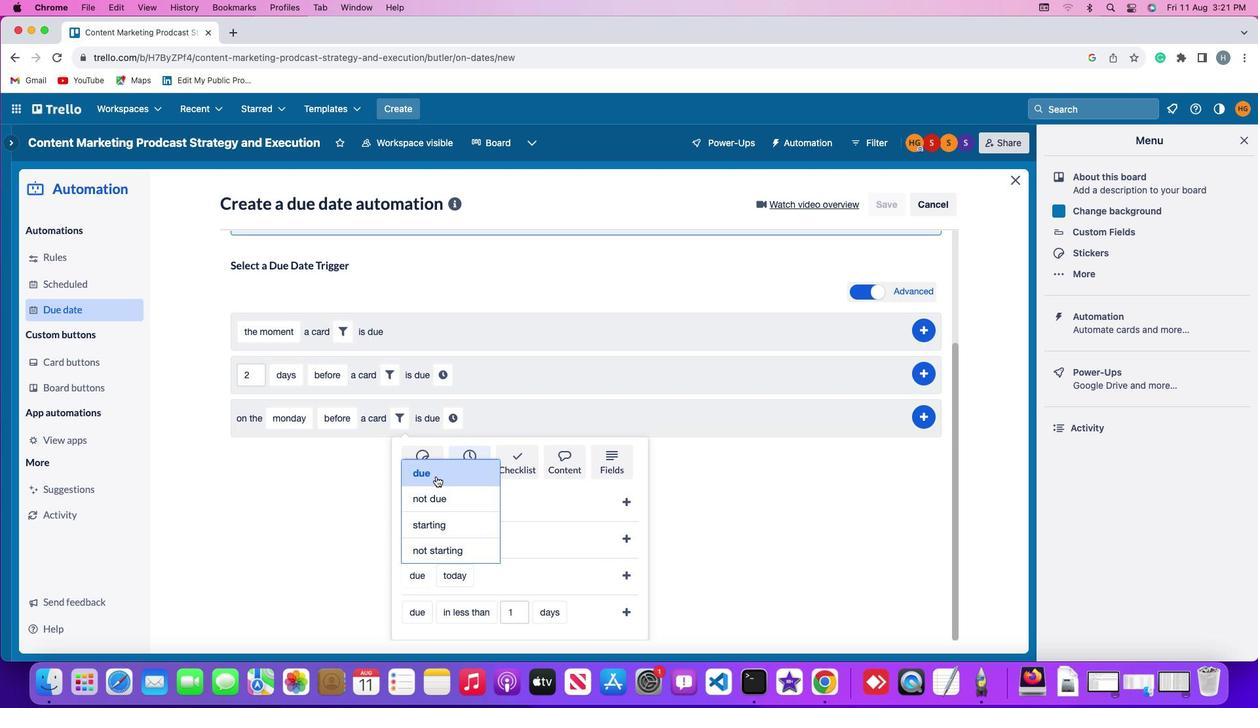 
Action: Mouse pressed left at (436, 476)
Screenshot: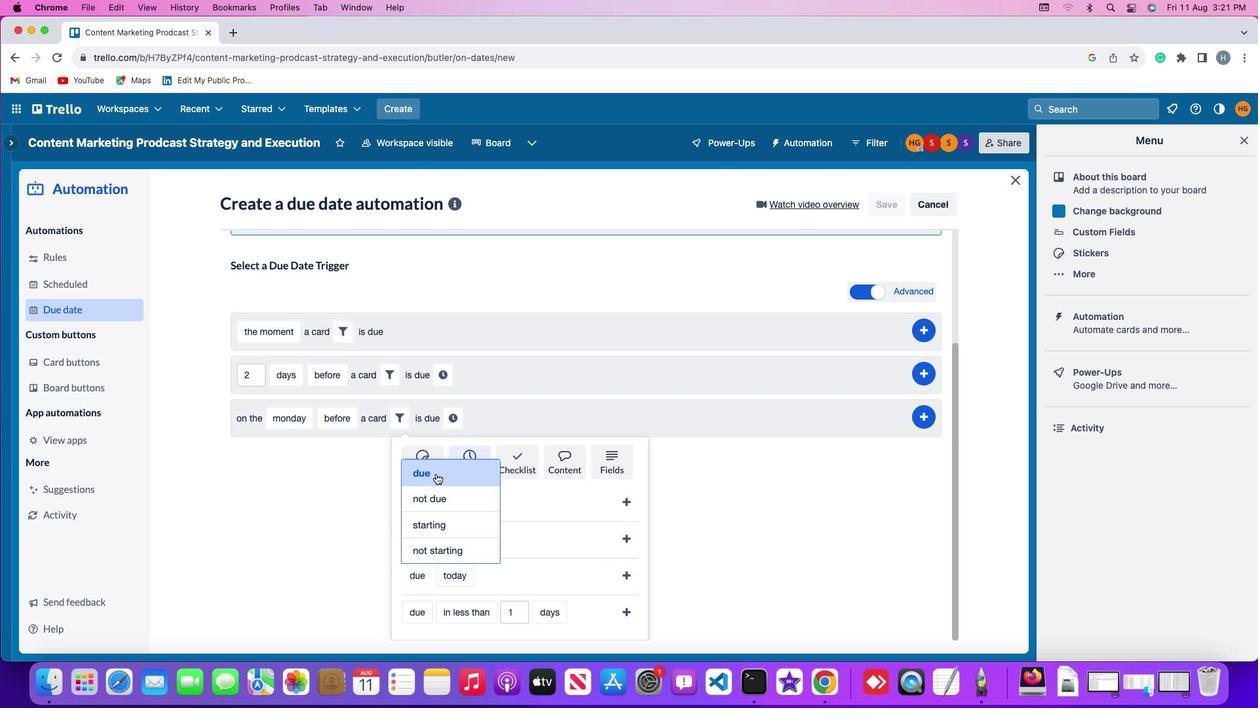 
Action: Mouse moved to (456, 571)
Screenshot: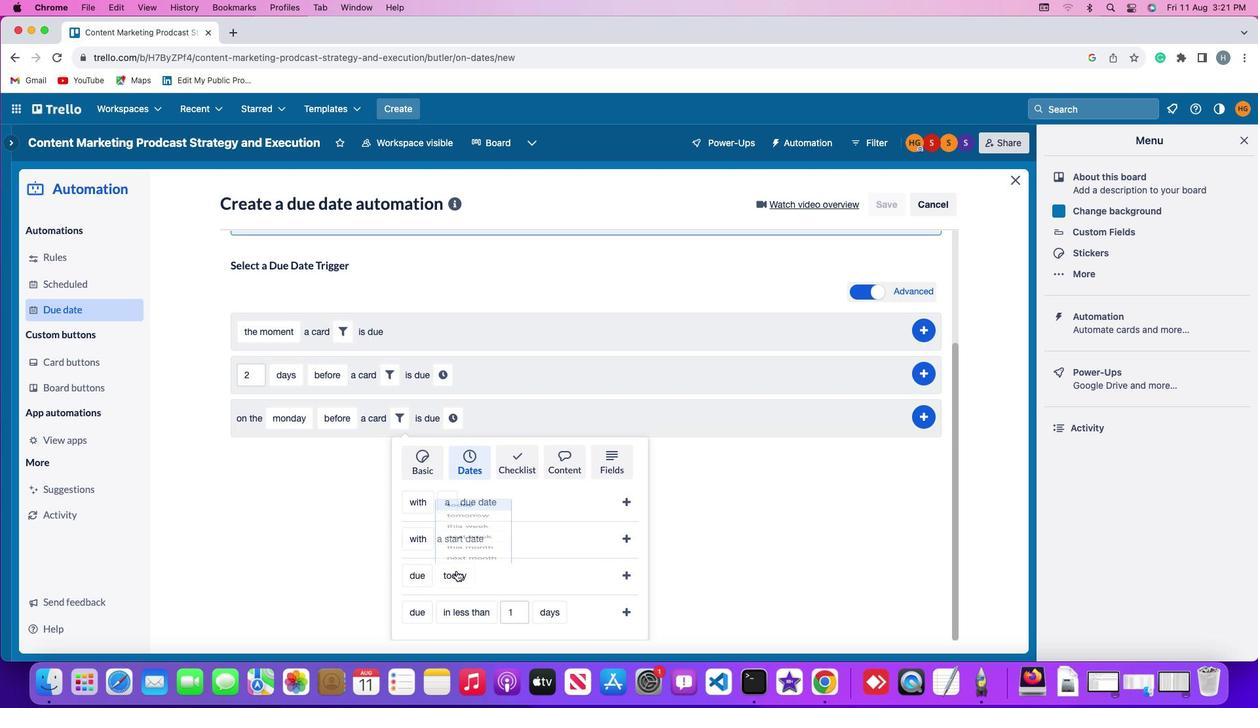 
Action: Mouse pressed left at (456, 571)
Screenshot: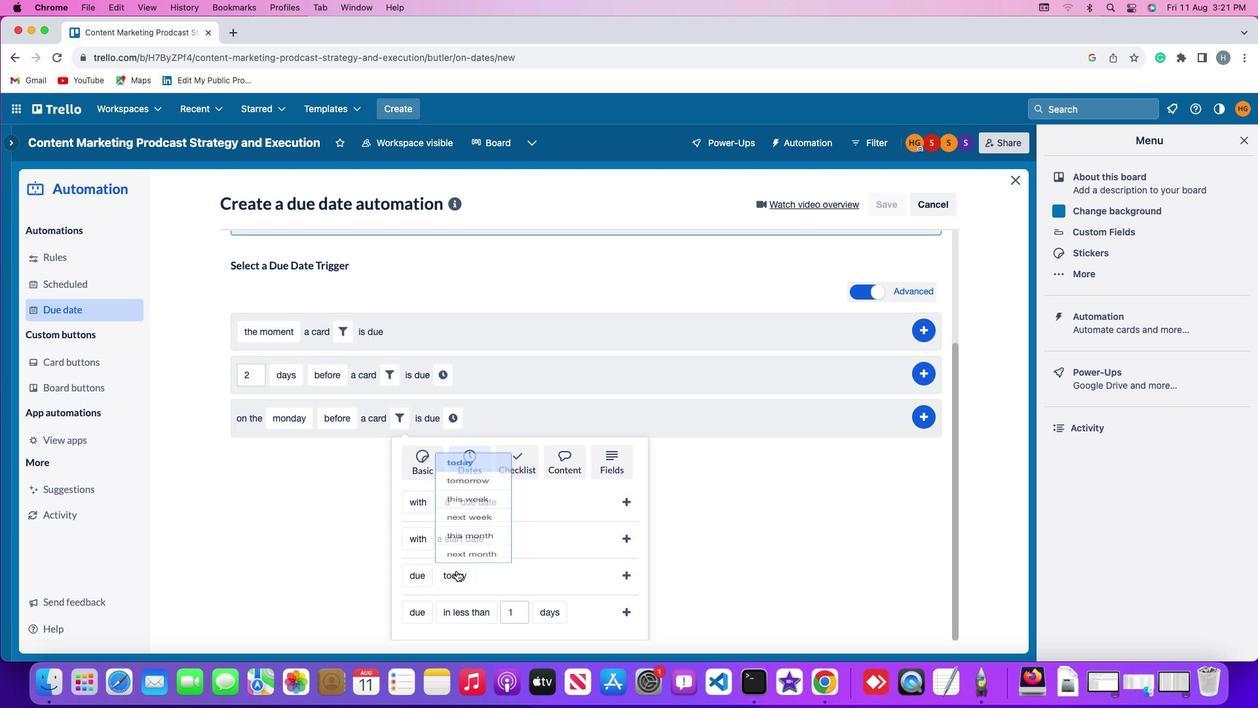 
Action: Mouse moved to (467, 548)
Screenshot: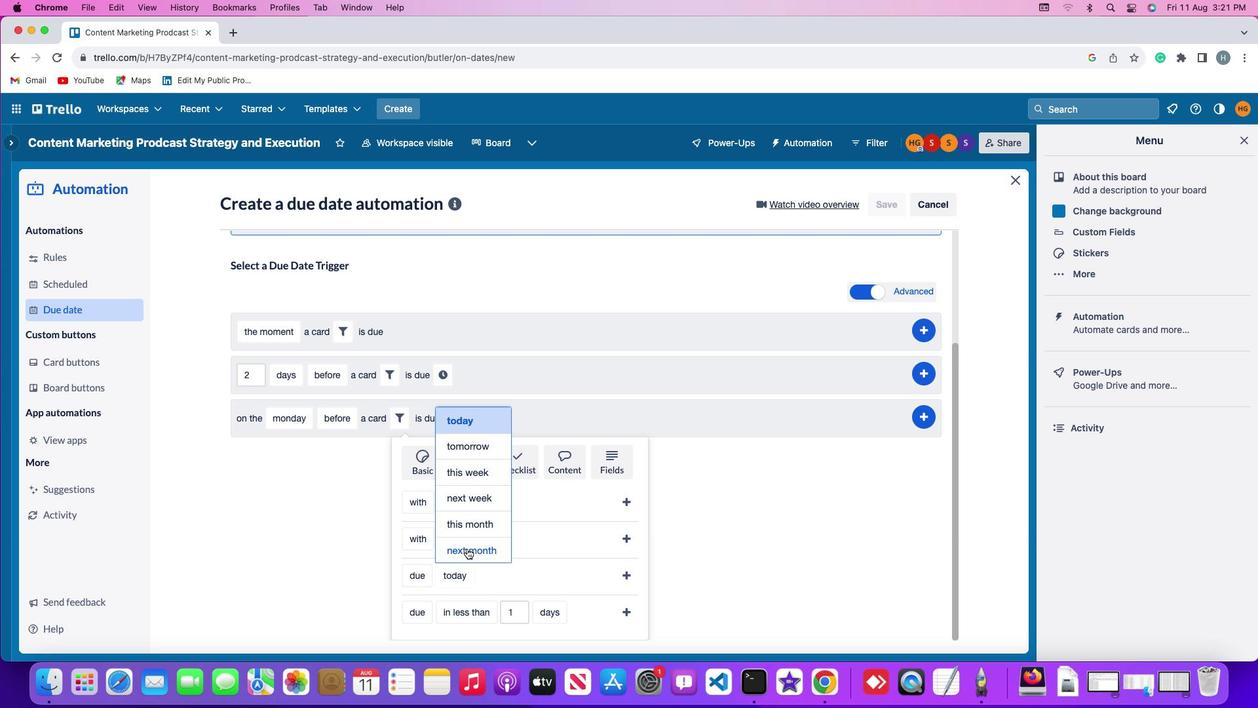 
Action: Mouse pressed left at (467, 548)
Screenshot: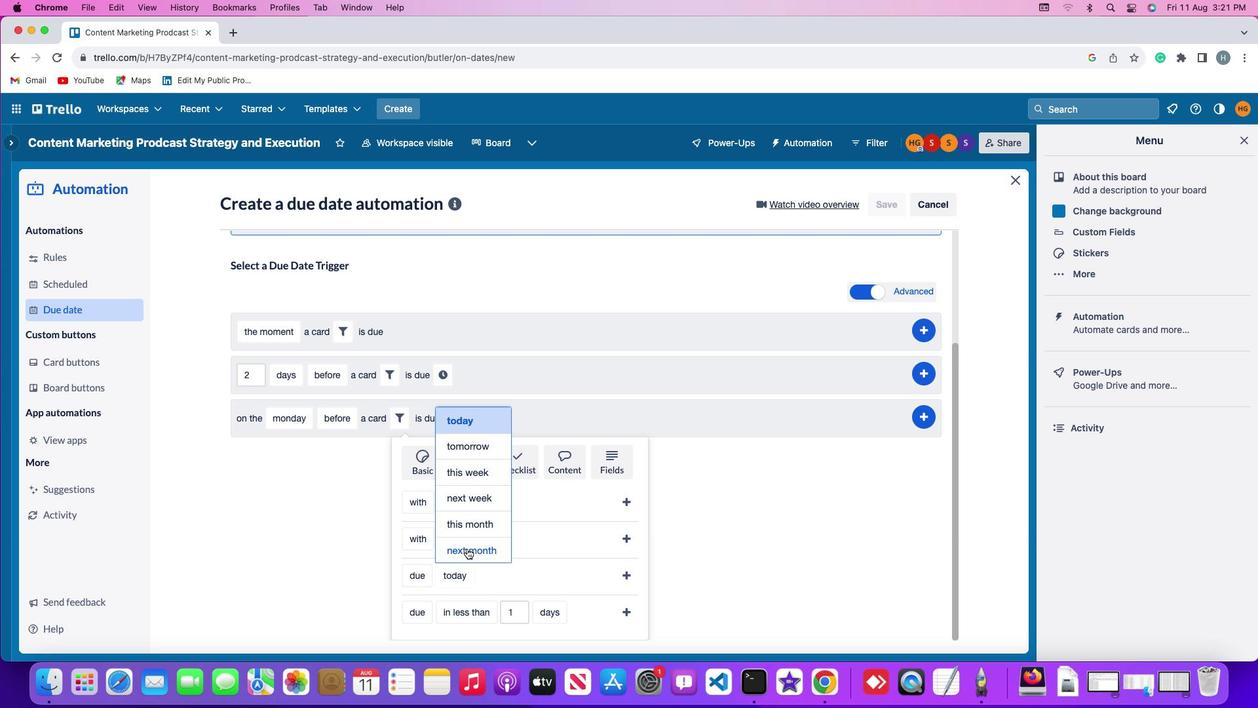 
Action: Mouse moved to (623, 575)
Screenshot: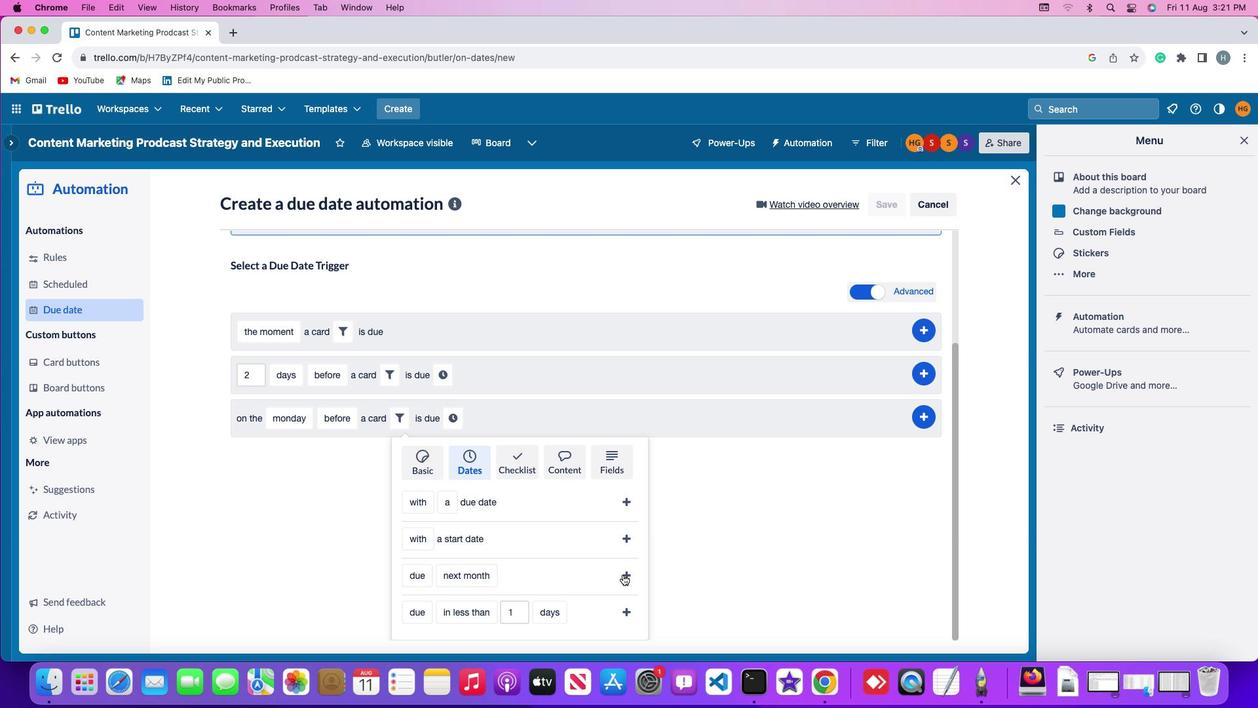 
Action: Mouse pressed left at (623, 575)
Screenshot: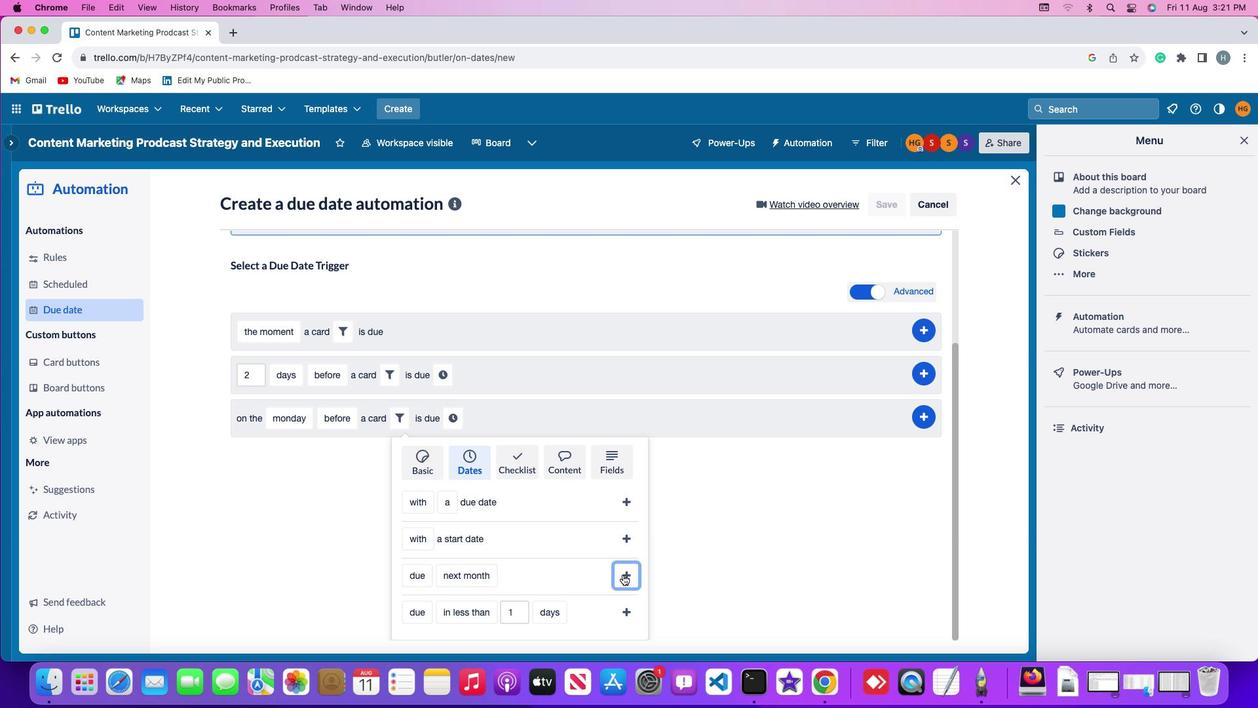 
Action: Mouse moved to (543, 569)
Screenshot: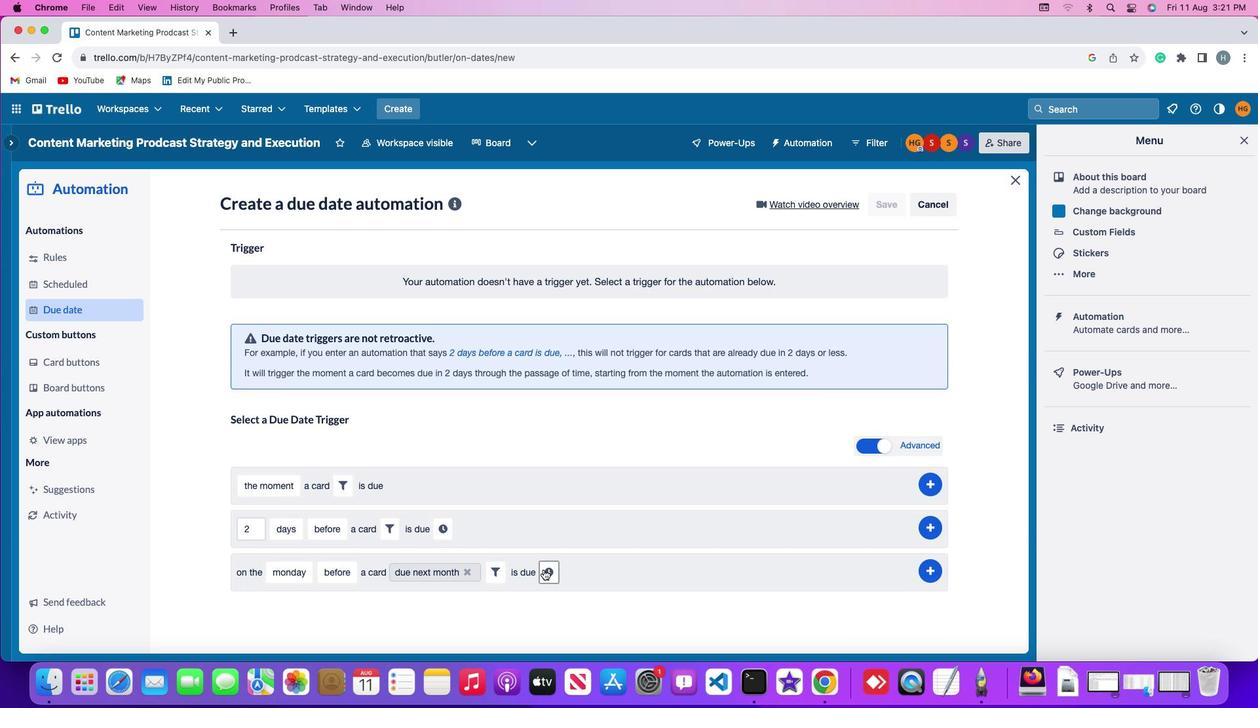 
Action: Mouse pressed left at (543, 569)
Screenshot: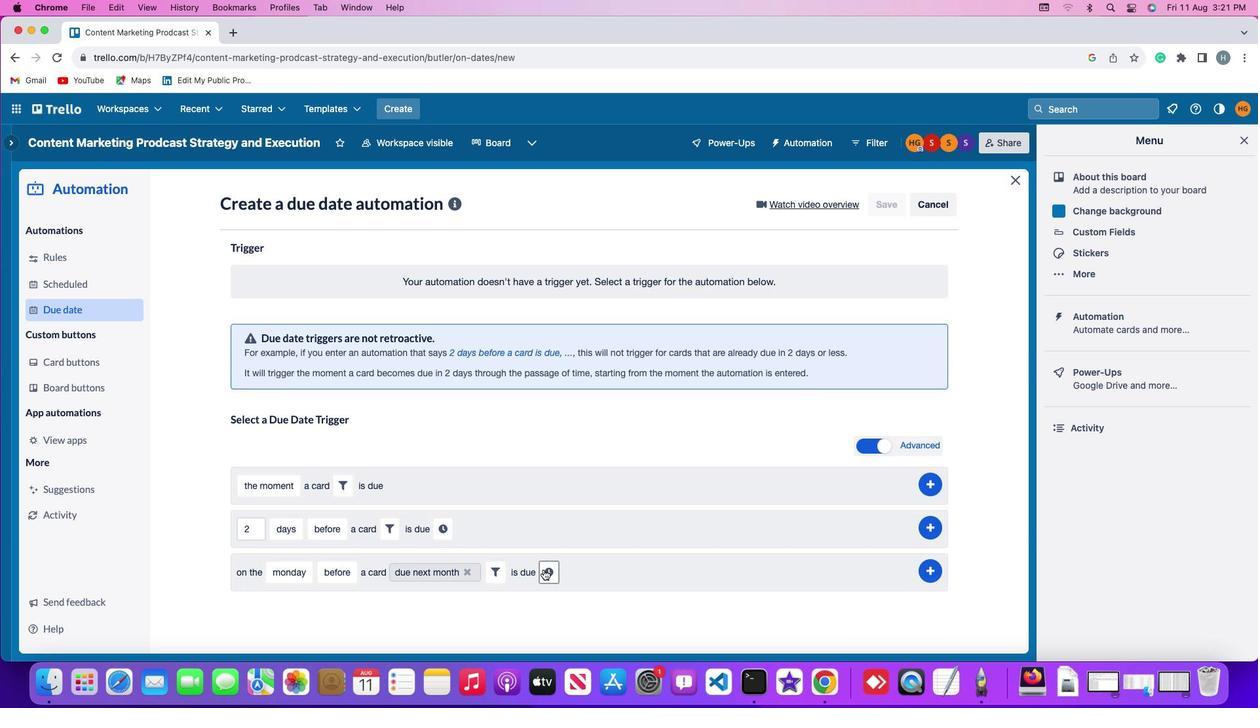 
Action: Mouse moved to (582, 570)
Screenshot: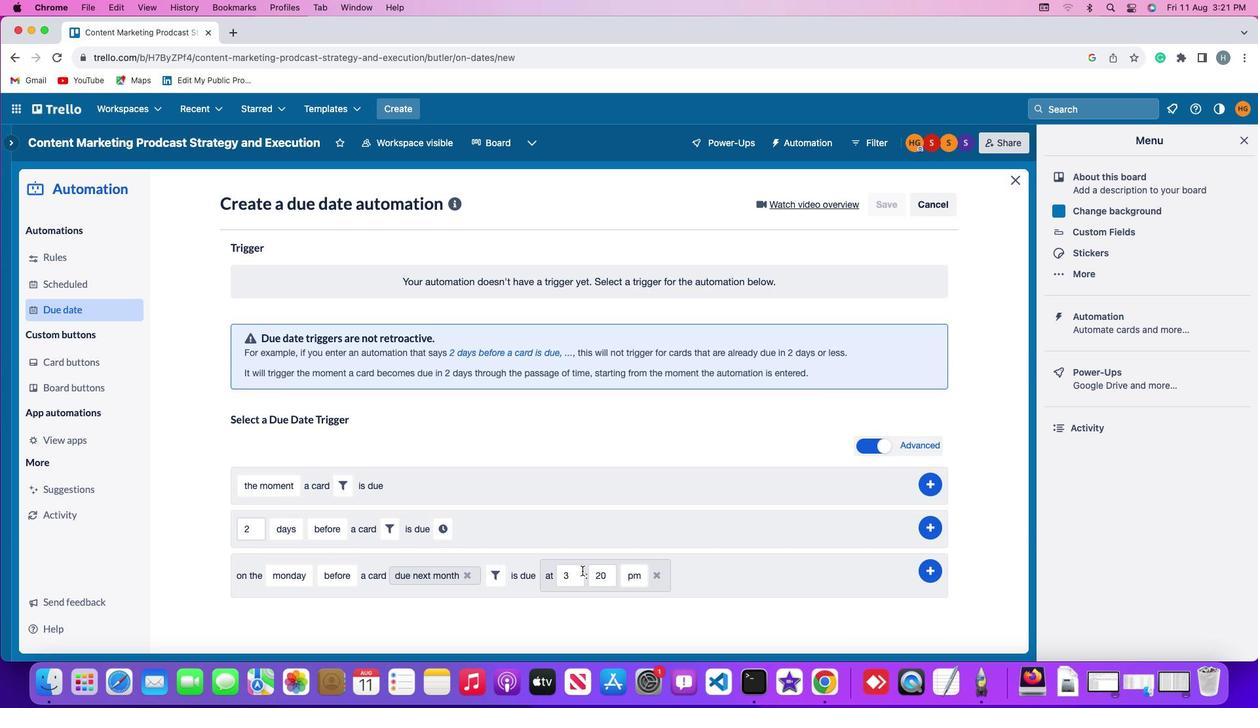 
Action: Mouse pressed left at (582, 570)
Screenshot: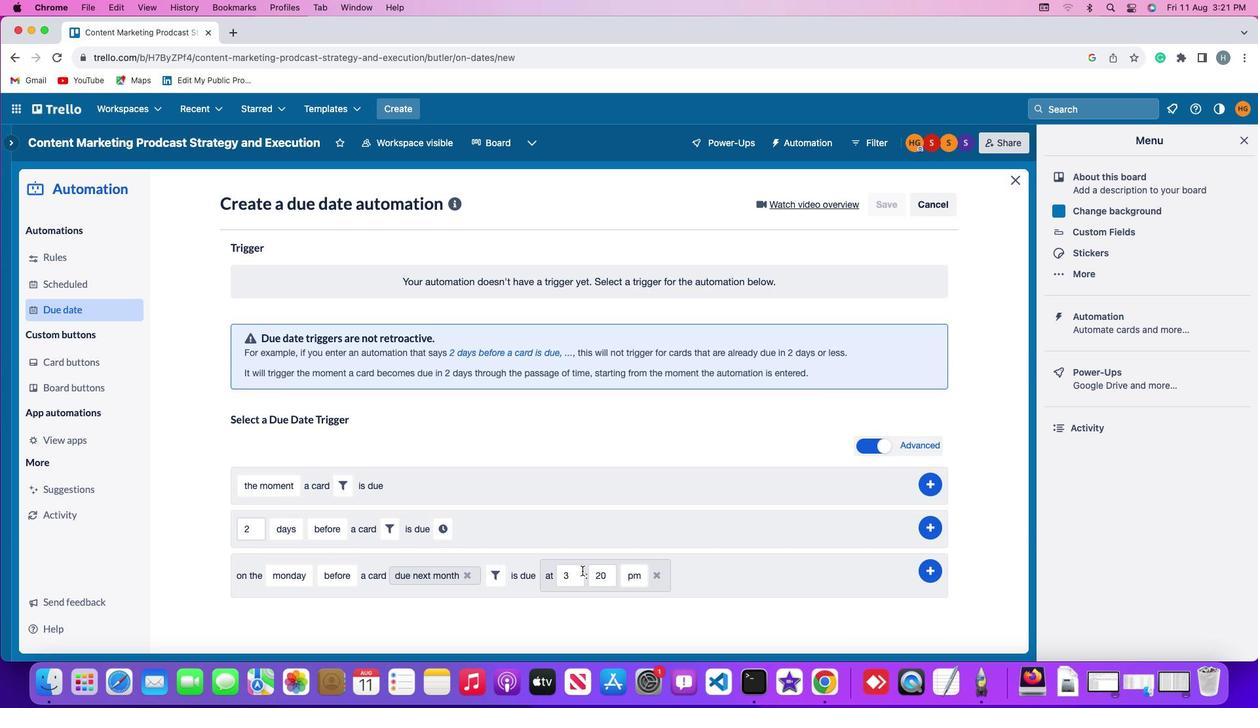 
Action: Mouse moved to (582, 571)
Screenshot: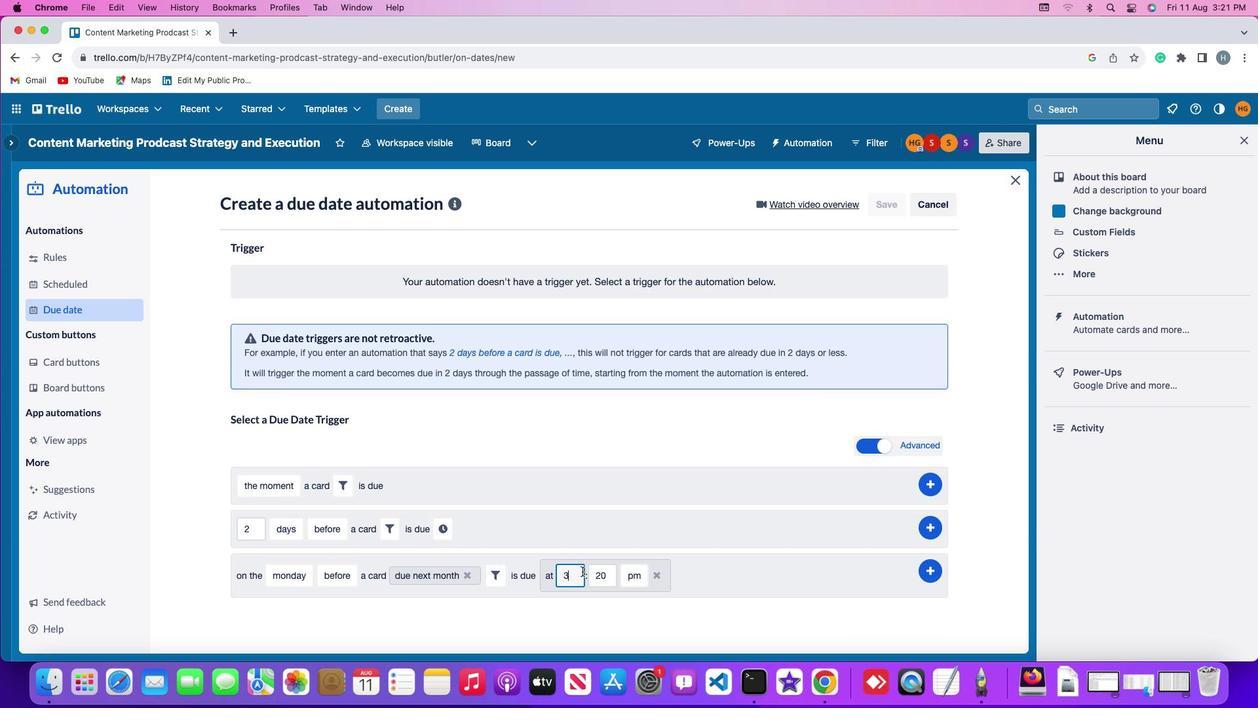 
Action: Key pressed Key.backspace
Screenshot: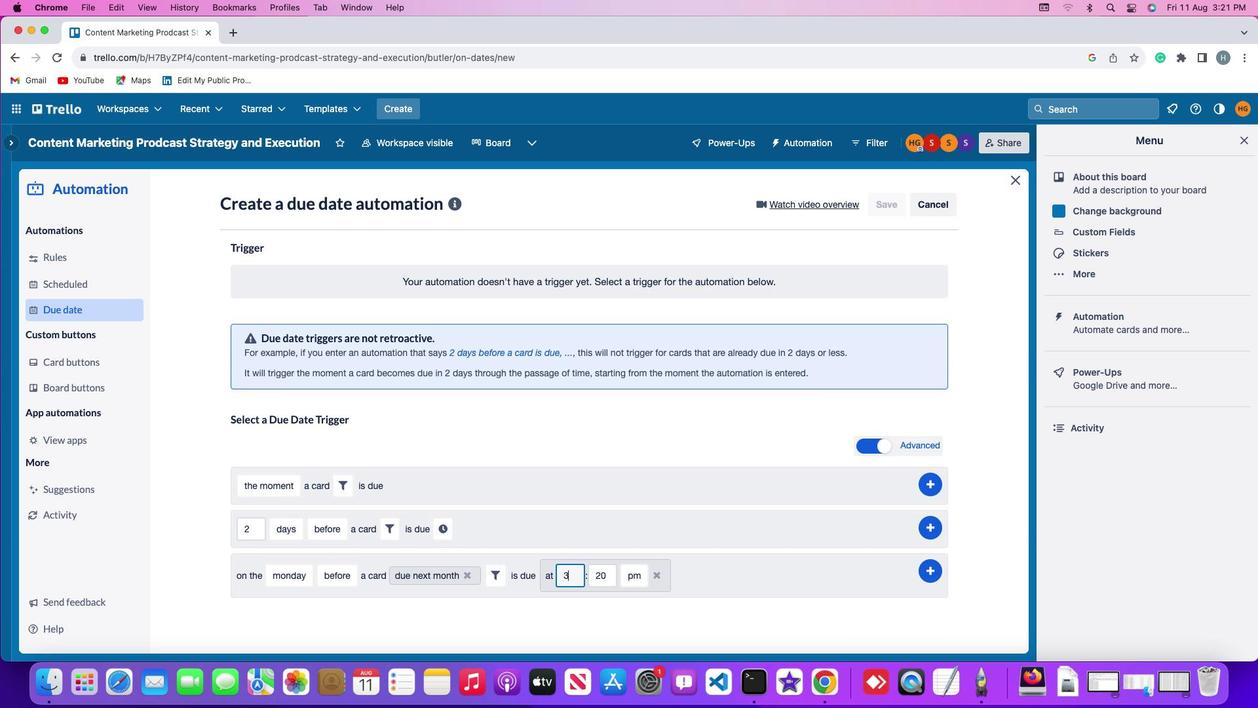 
Action: Mouse moved to (582, 571)
Screenshot: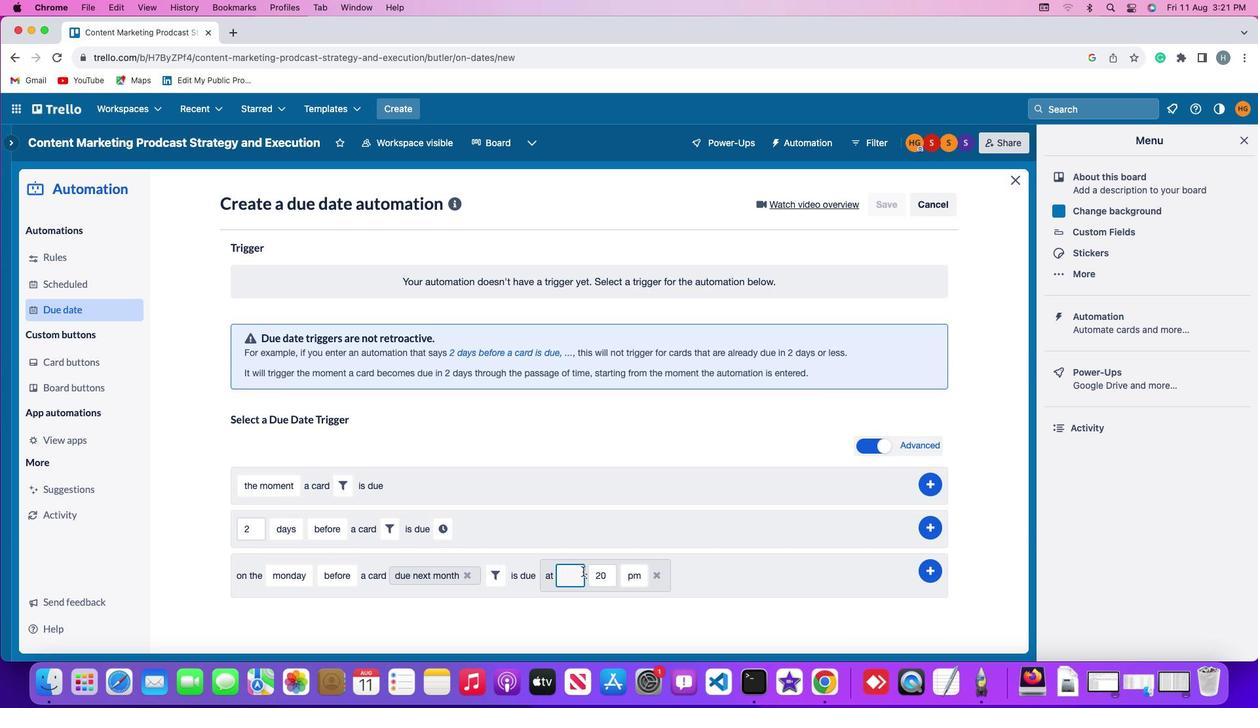 
Action: Key pressed '1''1'
Screenshot: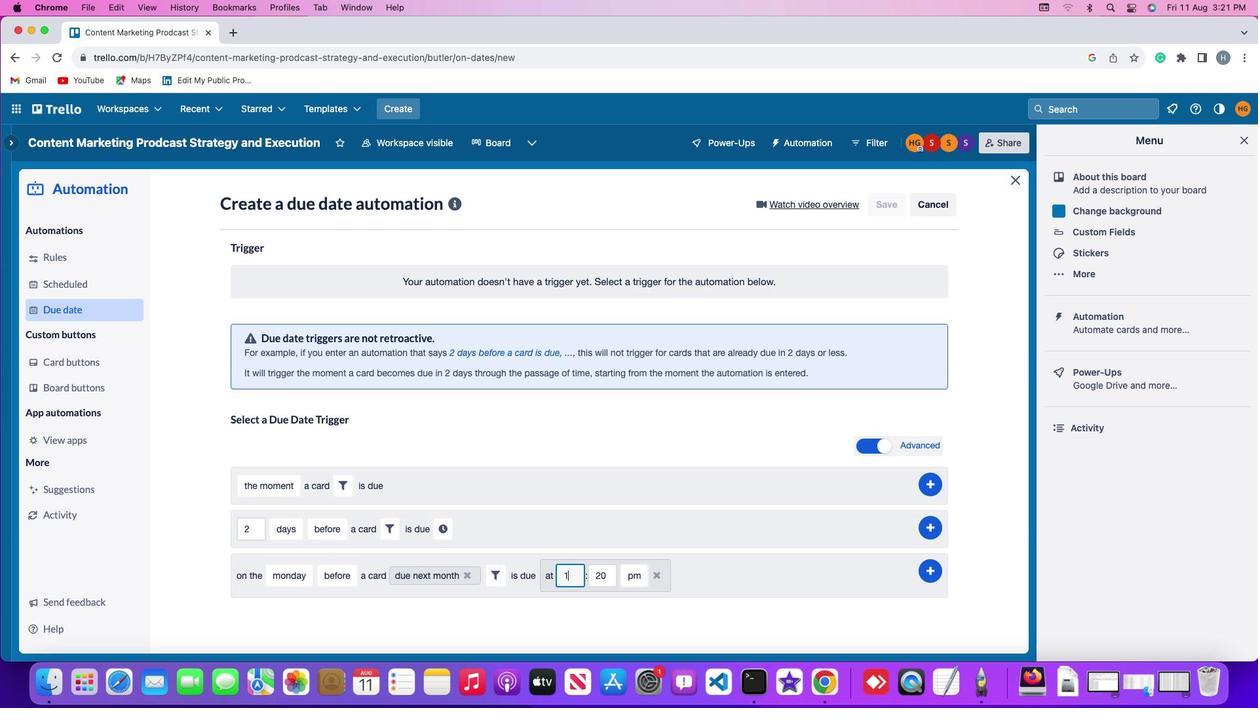 
Action: Mouse moved to (609, 575)
Screenshot: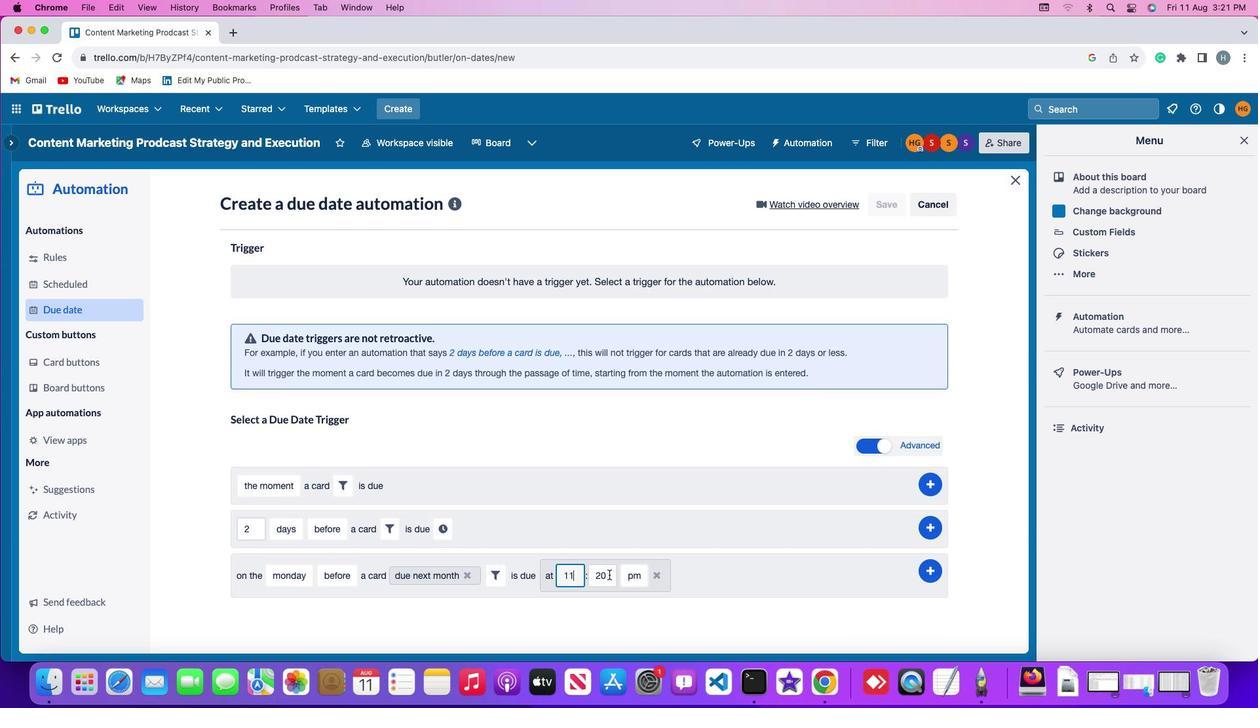 
Action: Mouse pressed left at (609, 575)
Screenshot: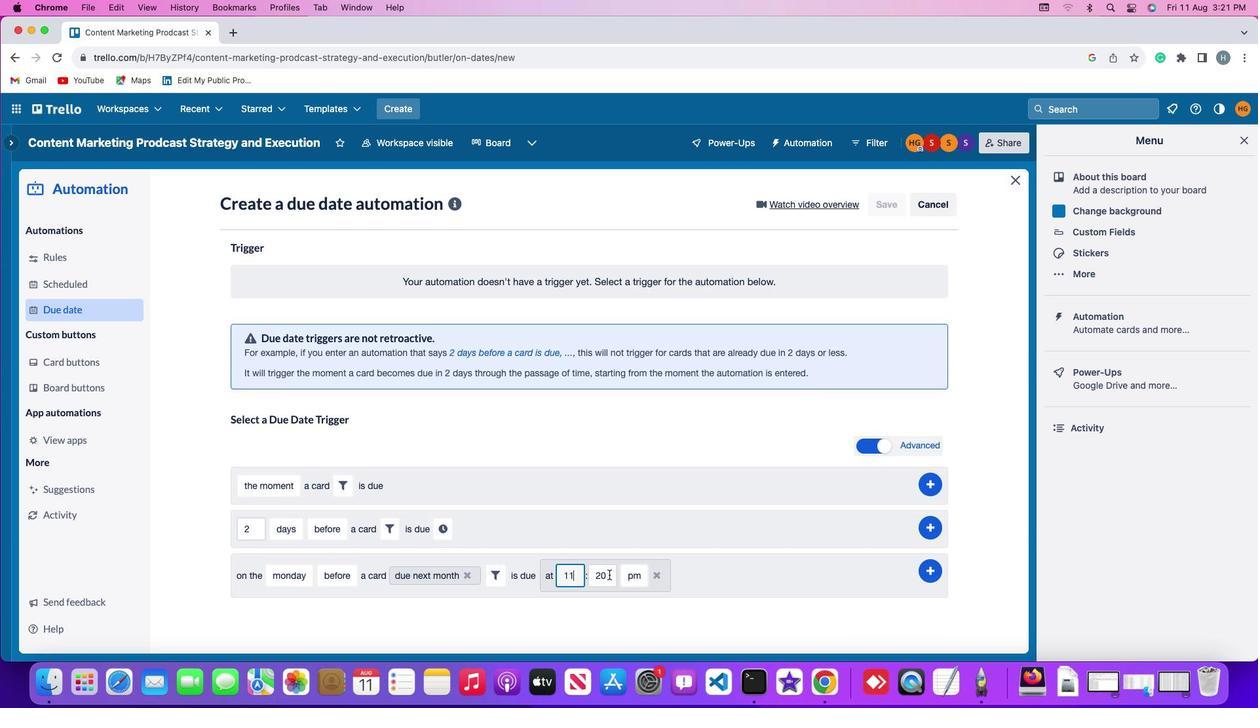 
Action: Key pressed Key.backspaceKey.backspaceKey.backspace'0''0'
Screenshot: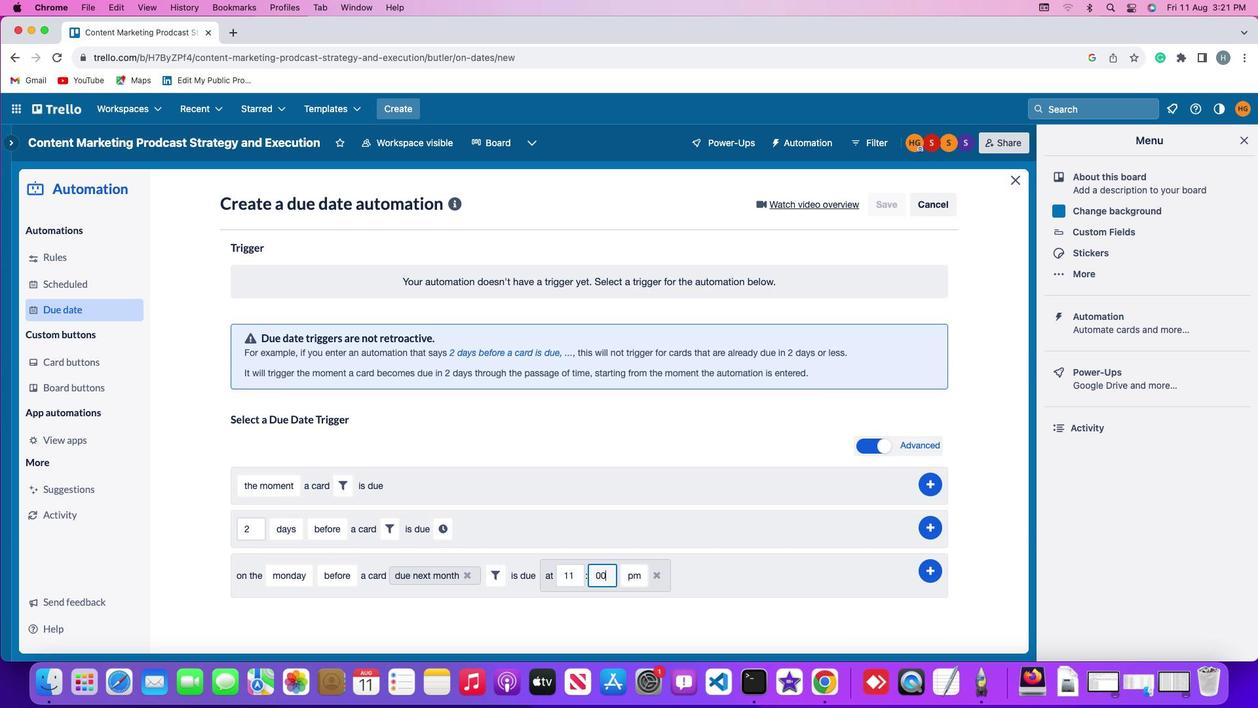 
Action: Mouse moved to (627, 575)
Screenshot: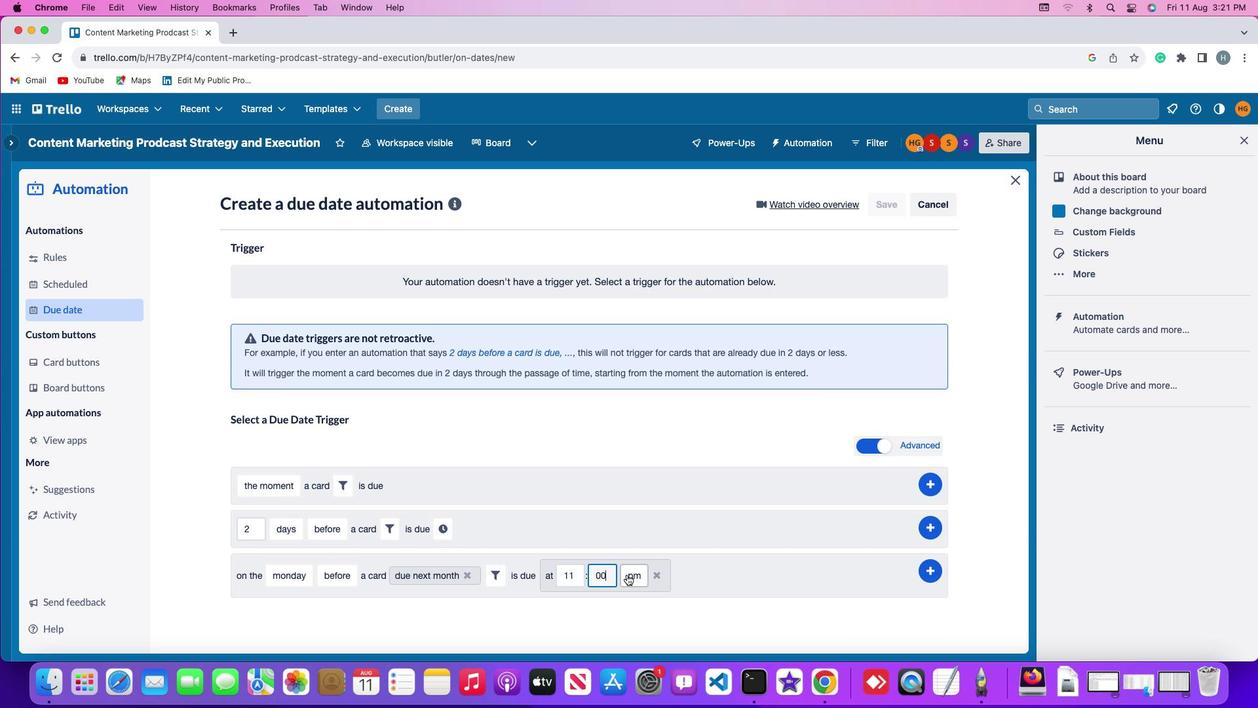 
Action: Mouse pressed left at (627, 575)
Screenshot: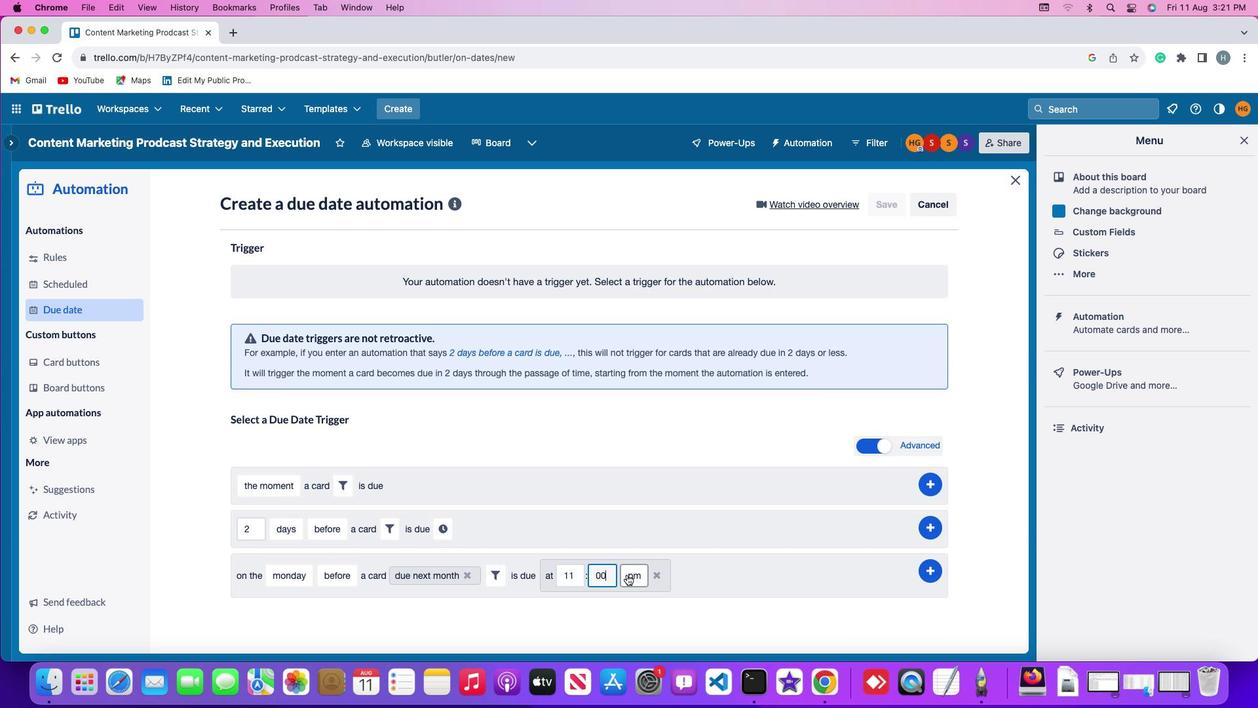 
Action: Mouse moved to (633, 598)
Screenshot: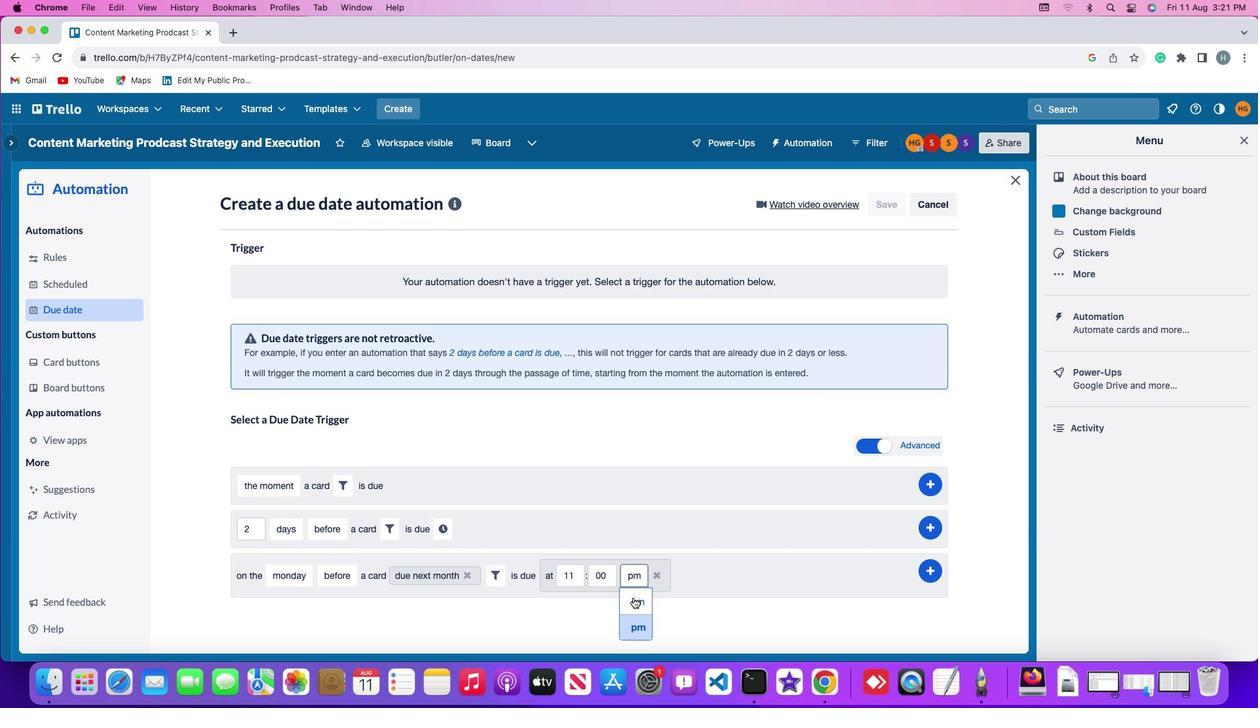 
Action: Mouse pressed left at (633, 598)
Screenshot: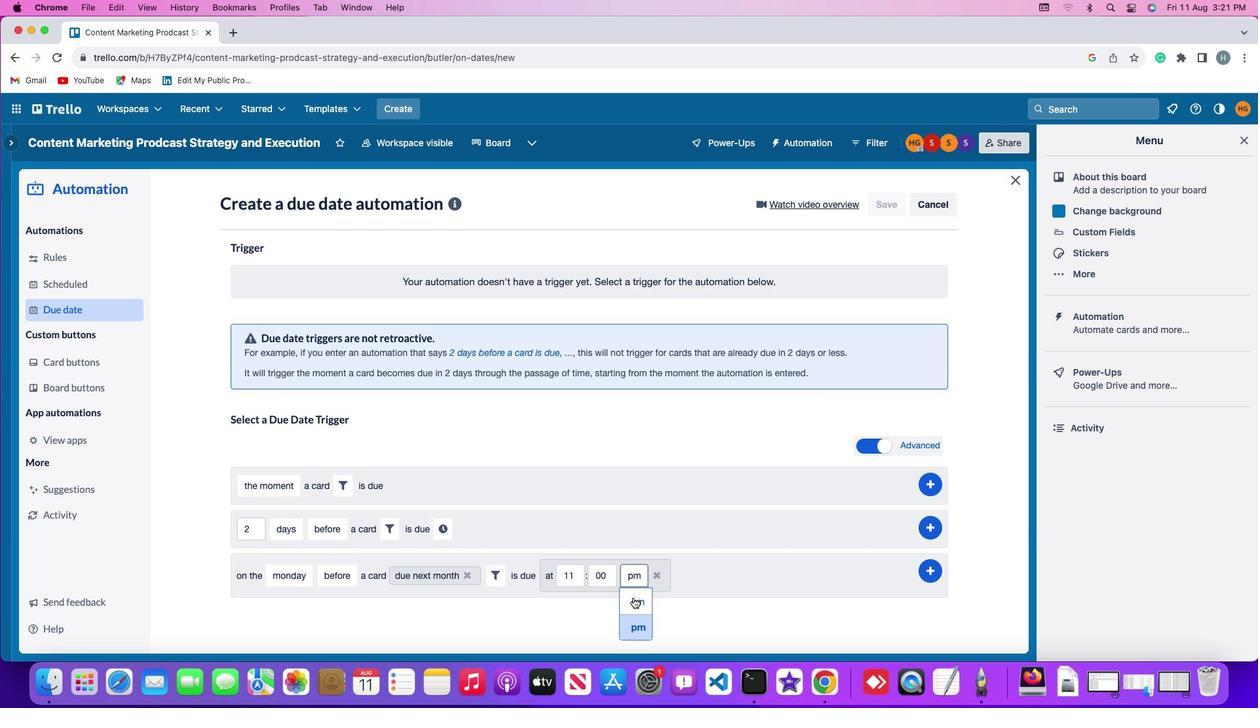 
Action: Mouse moved to (928, 569)
Screenshot: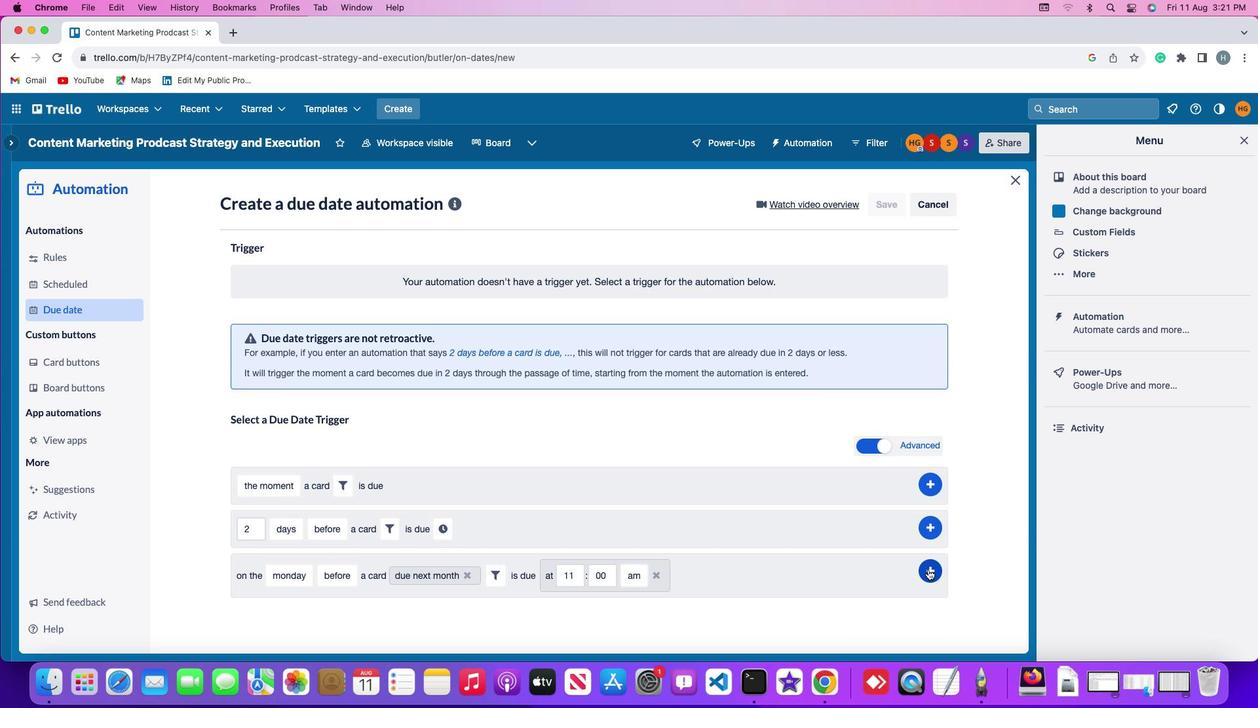 
Action: Mouse pressed left at (928, 569)
Screenshot: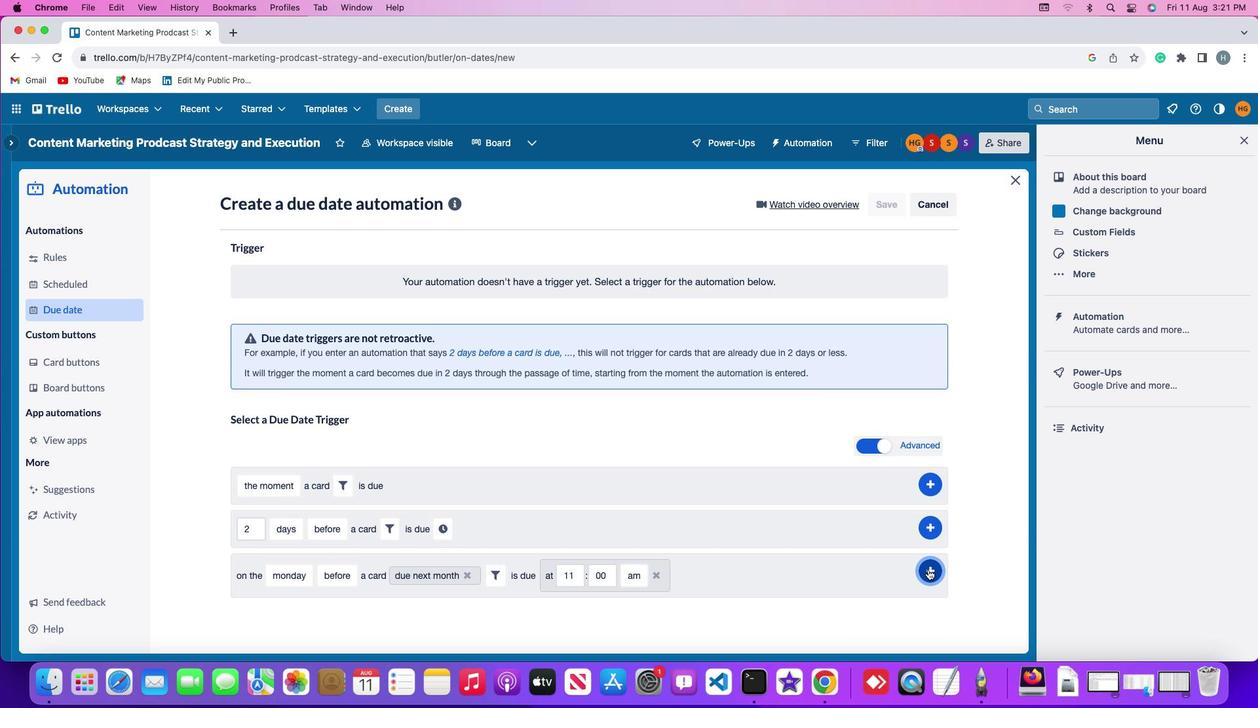 
Action: Mouse moved to (990, 426)
Screenshot: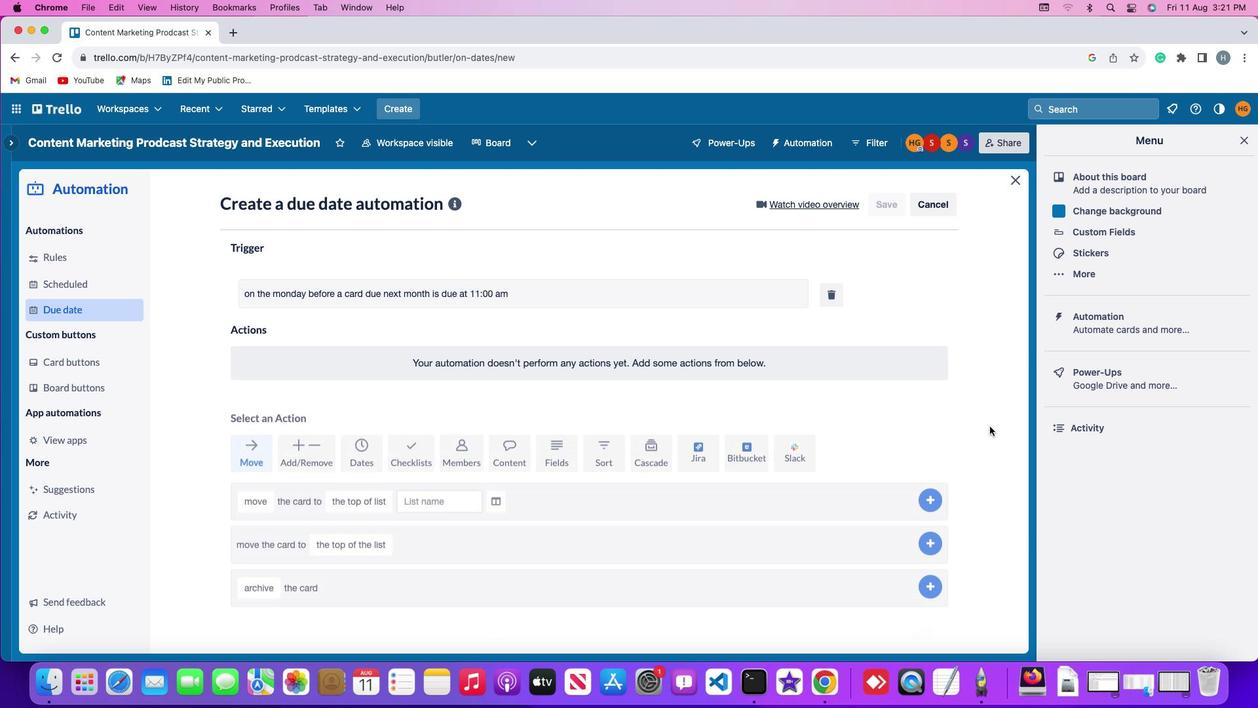 
